 Task: Create in the project AgileEagle in Backlog an issue 'Develop a new tool for automated testing of cross-device compatibility and responsiveness', assign it to team member softage.3@softage.net and change the status to IN PROGRESS. Create in the project AgileEagle in Backlog an issue 'Upgrade the search engine', assign it to team member softage.4@softage.net and change the status to IN PROGRESS
Action: Mouse moved to (199, 66)
Screenshot: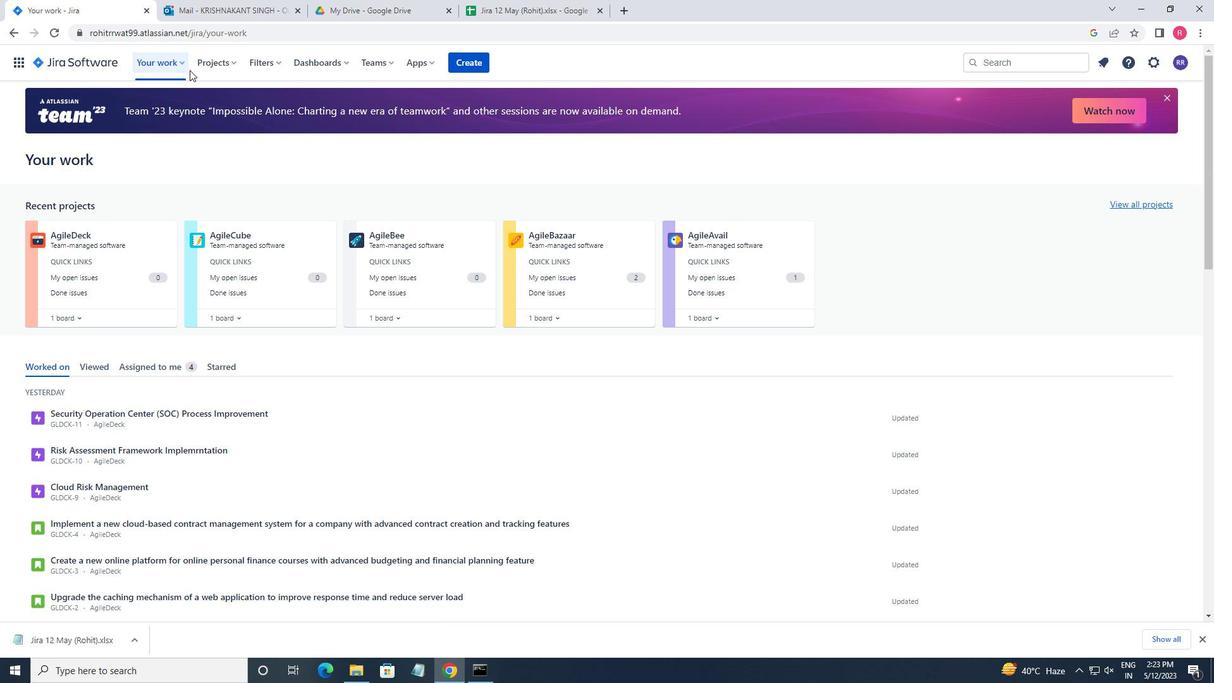 
Action: Mouse pressed left at (199, 66)
Screenshot: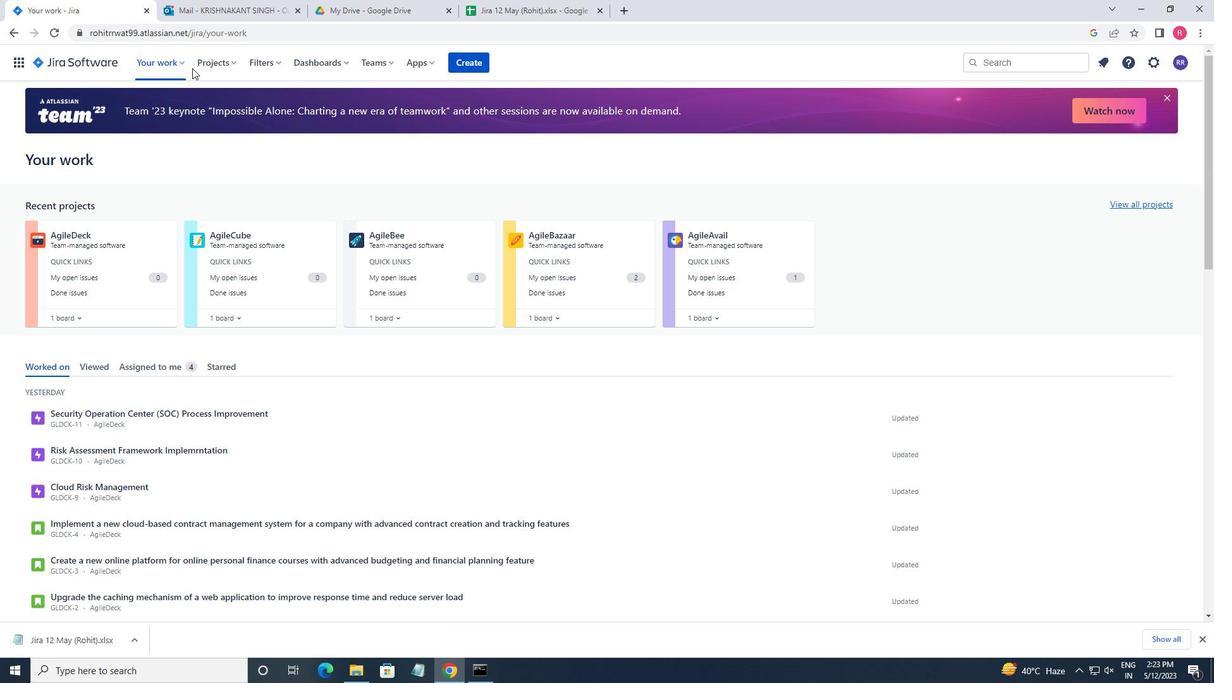 
Action: Mouse moved to (259, 113)
Screenshot: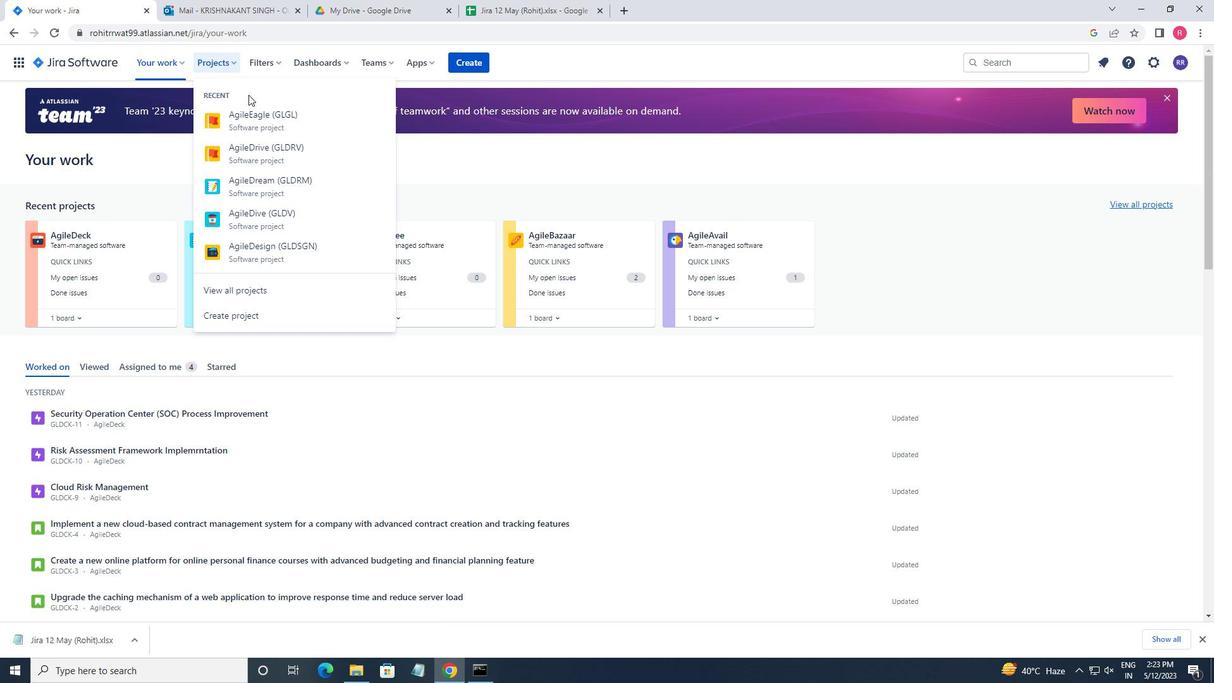 
Action: Mouse pressed left at (259, 113)
Screenshot: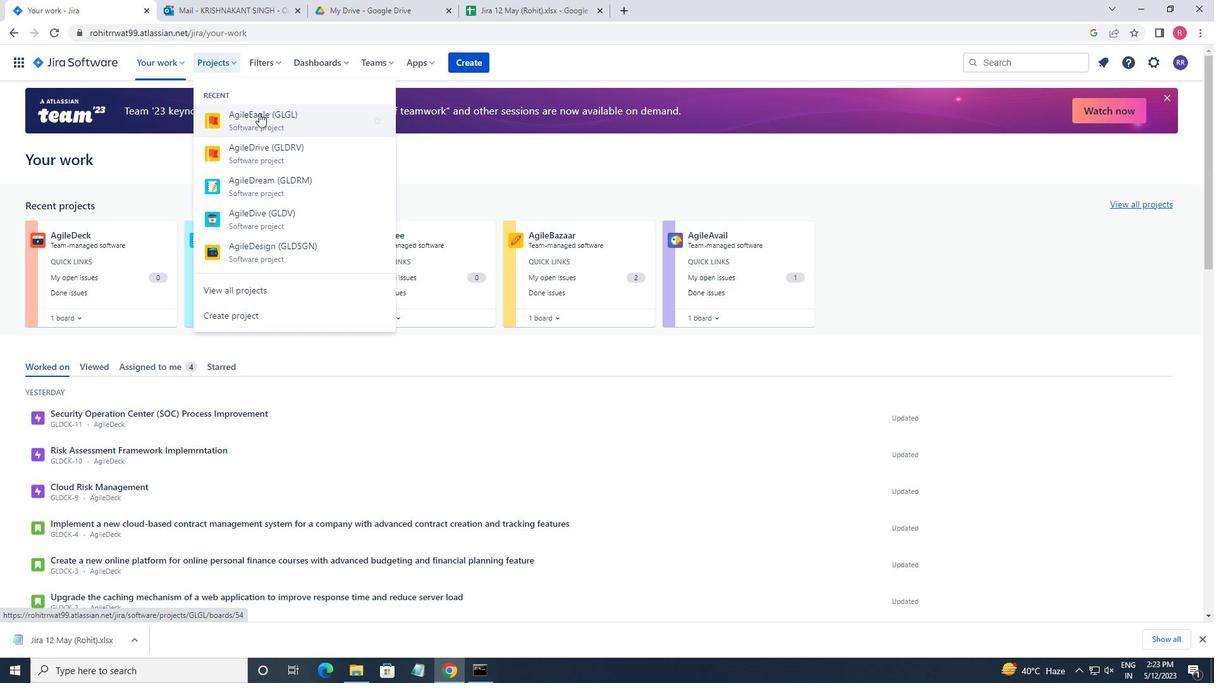 
Action: Mouse moved to (59, 191)
Screenshot: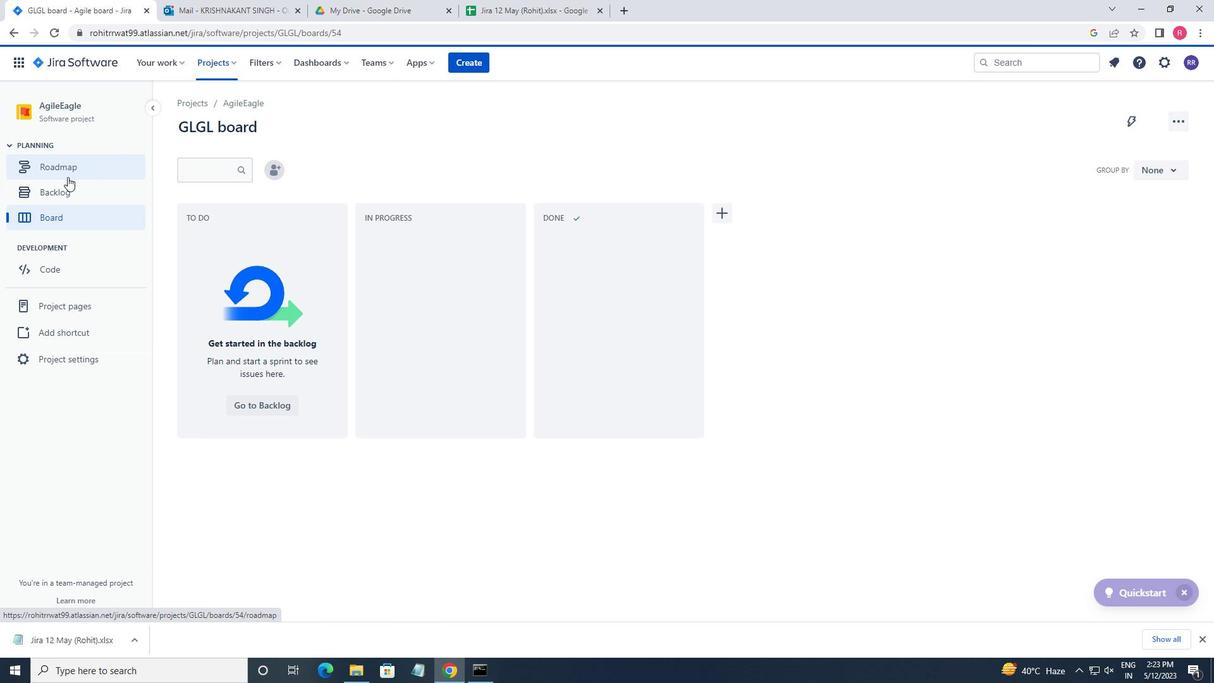 
Action: Mouse pressed left at (59, 191)
Screenshot: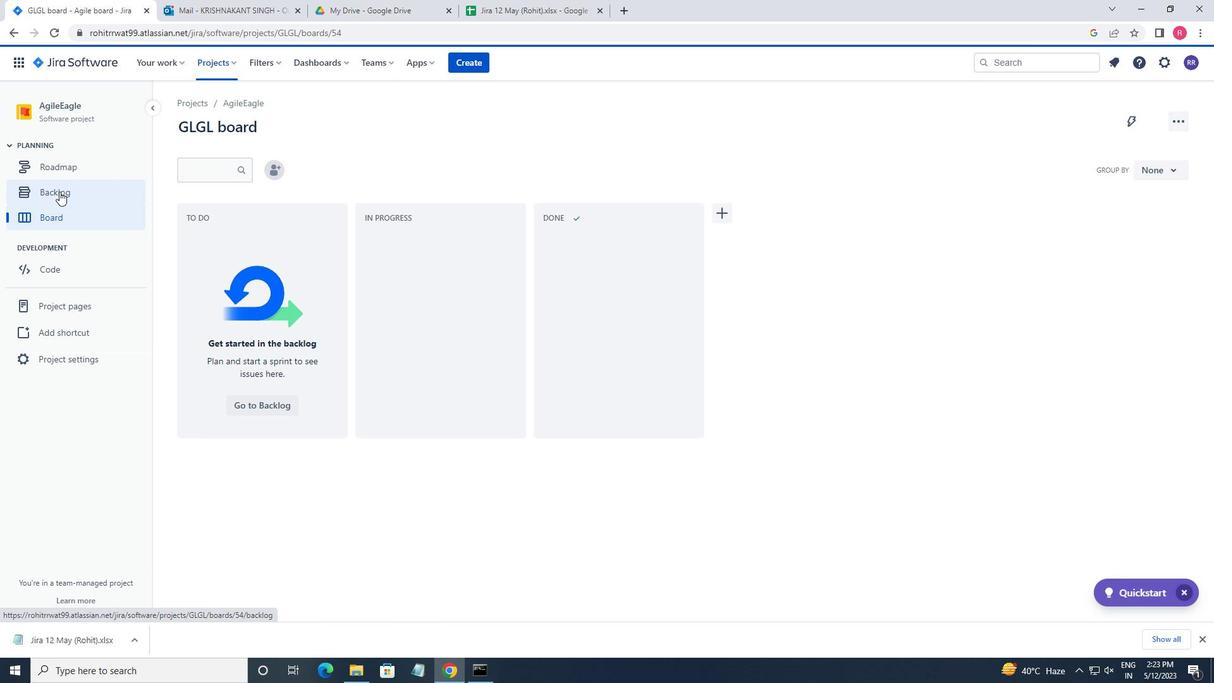 
Action: Mouse moved to (418, 456)
Screenshot: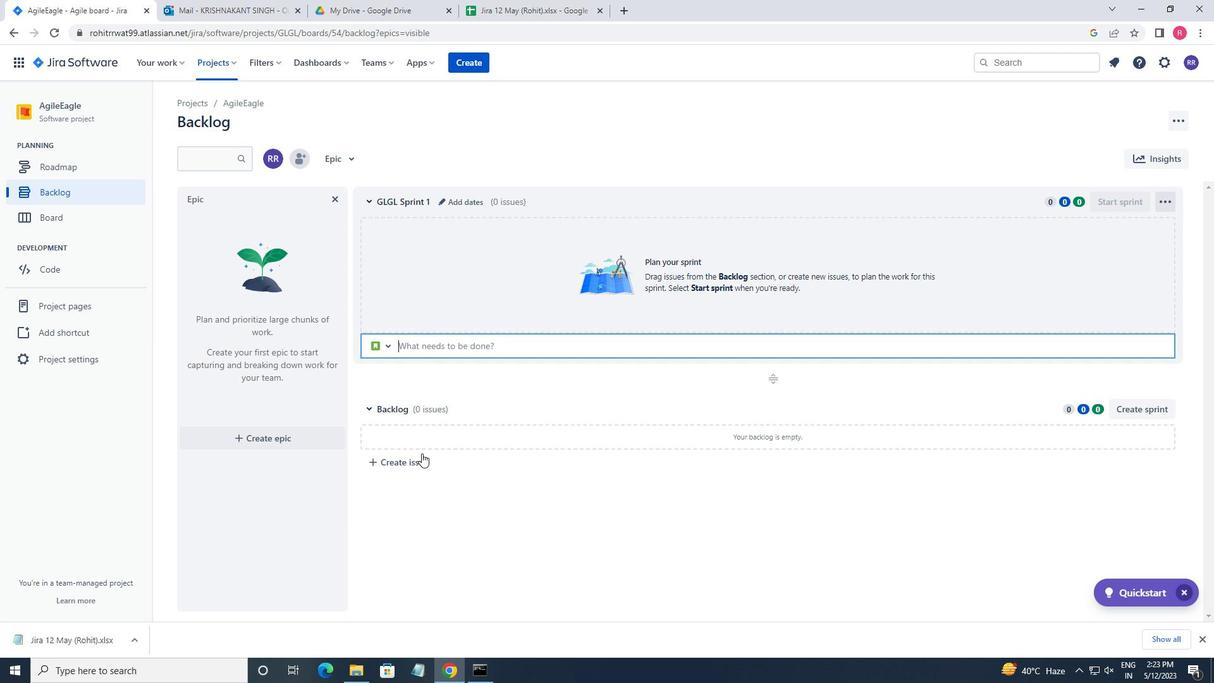 
Action: Mouse pressed left at (418, 456)
Screenshot: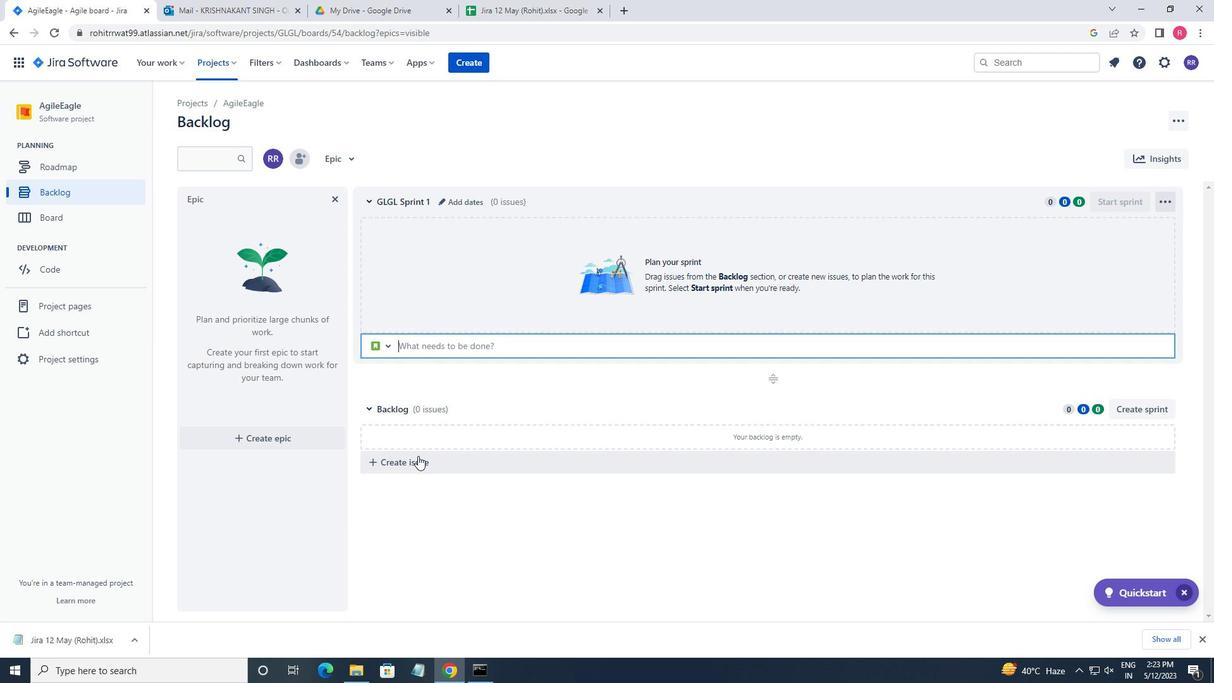 
Action: Key pressed <Key.shift>DEV
Screenshot: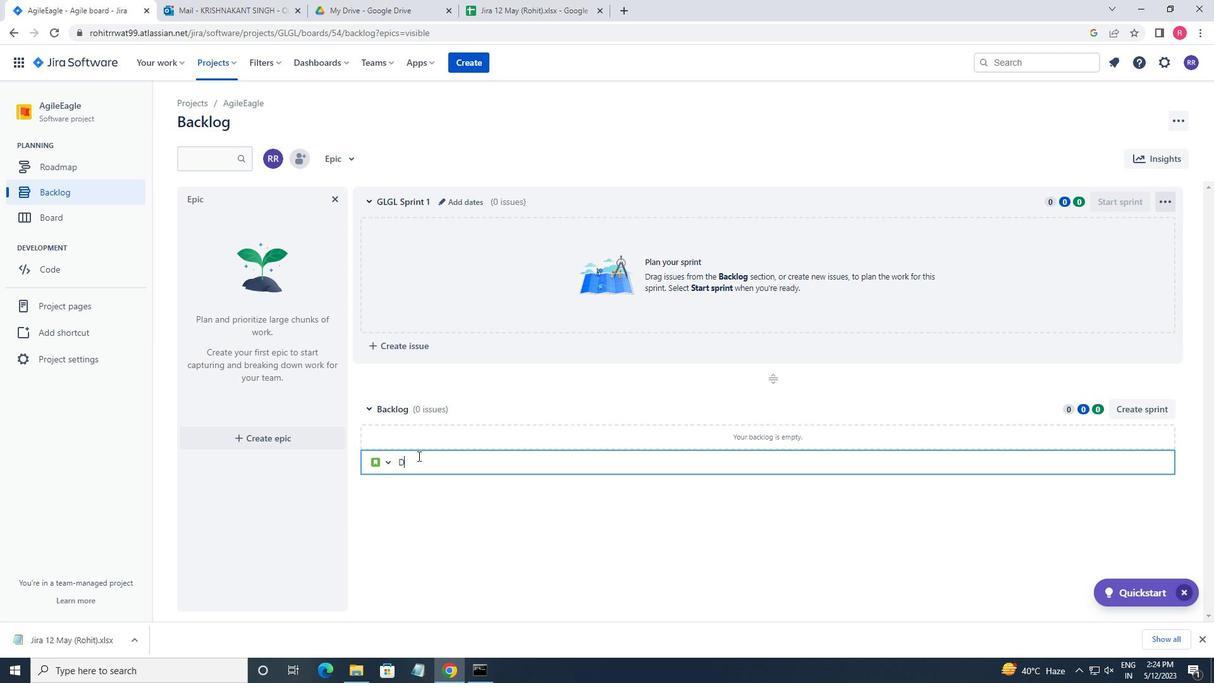 
Action: Mouse moved to (422, 441)
Screenshot: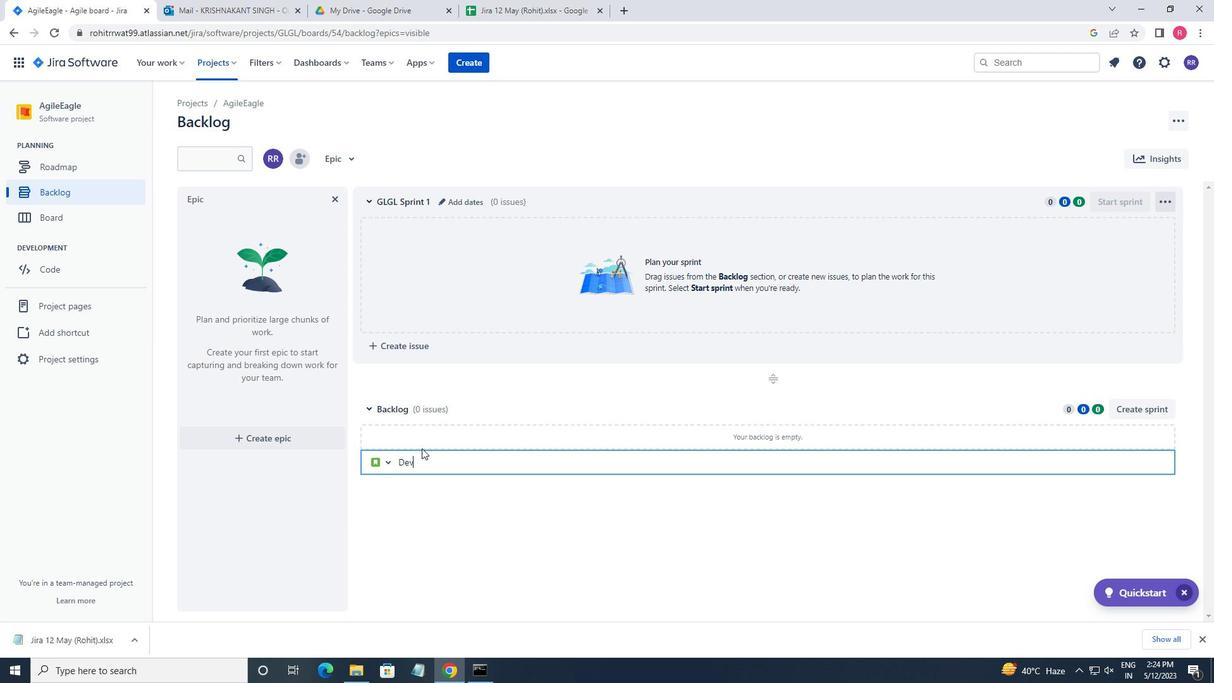 
Action: Key pressed RL<Key.backspace><Key.backspace>ELO
Screenshot: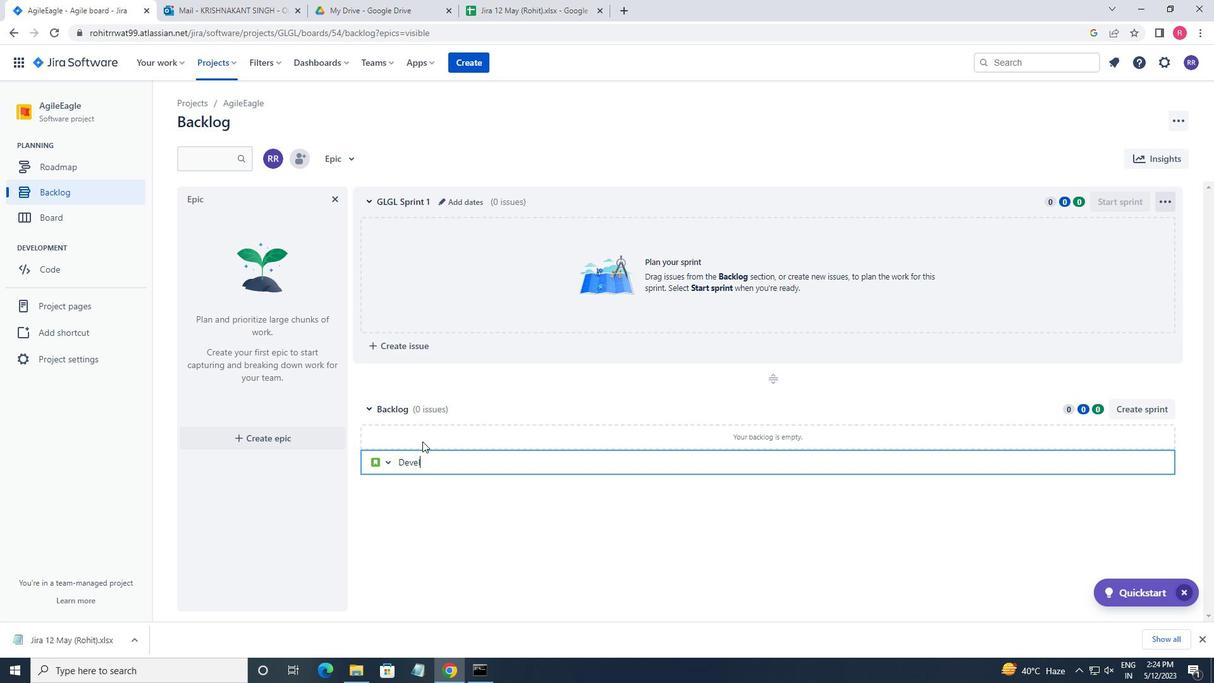 
Action: Mouse moved to (423, 441)
Screenshot: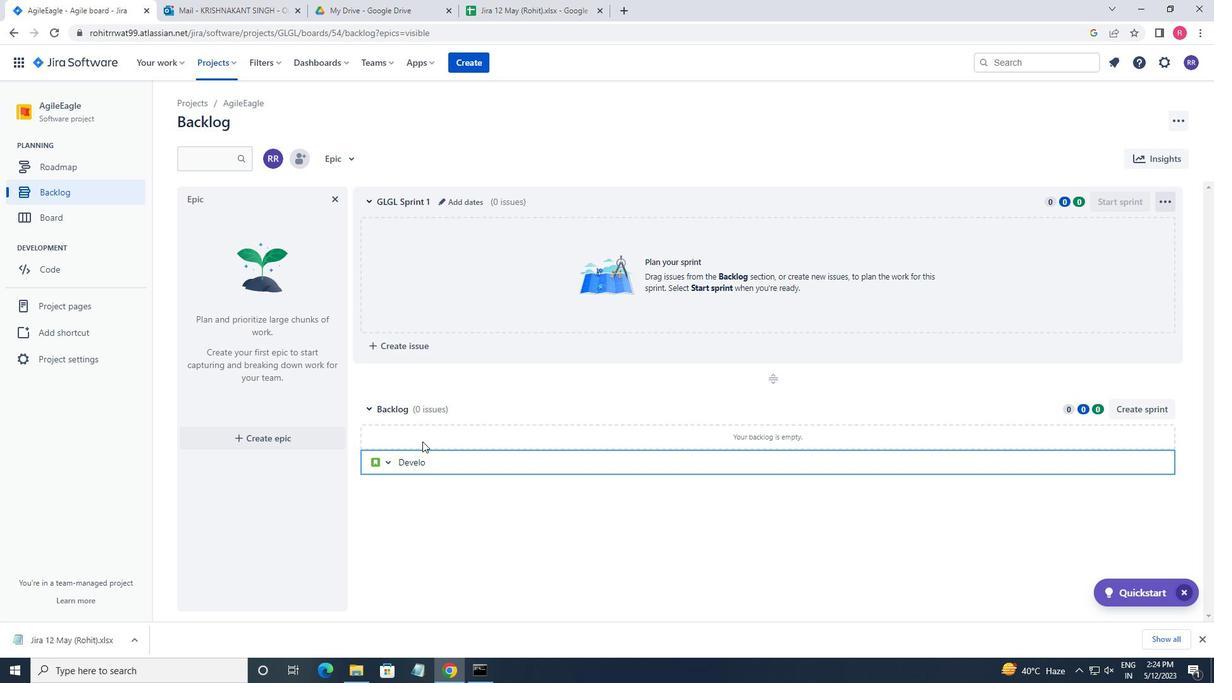 
Action: Key pressed P<Key.space>A<Key.space>NEW<Key.space>
Screenshot: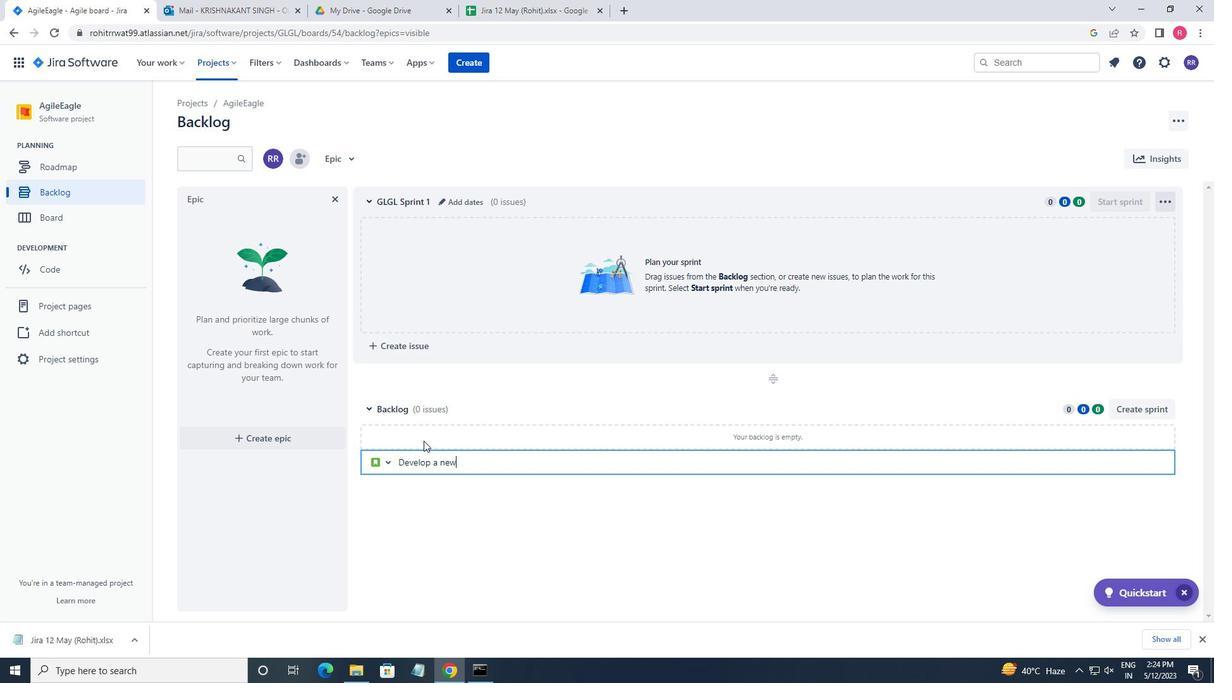 
Action: Mouse moved to (423, 440)
Screenshot: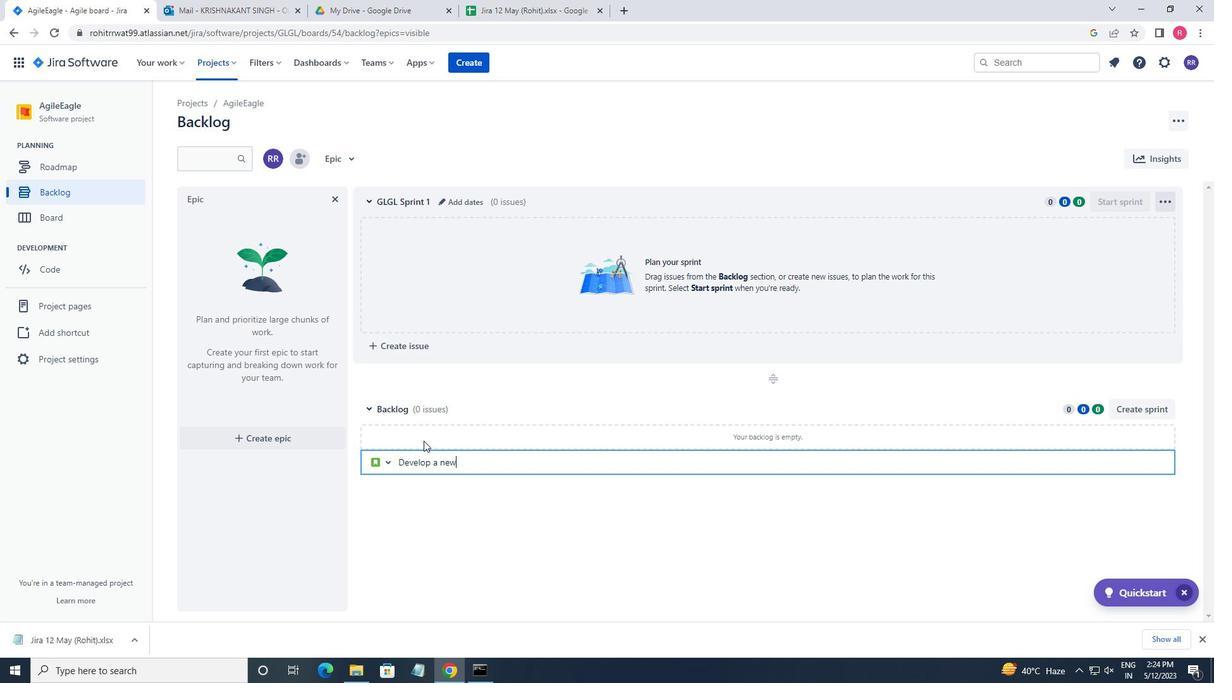 
Action: Key pressed TOOL
Screenshot: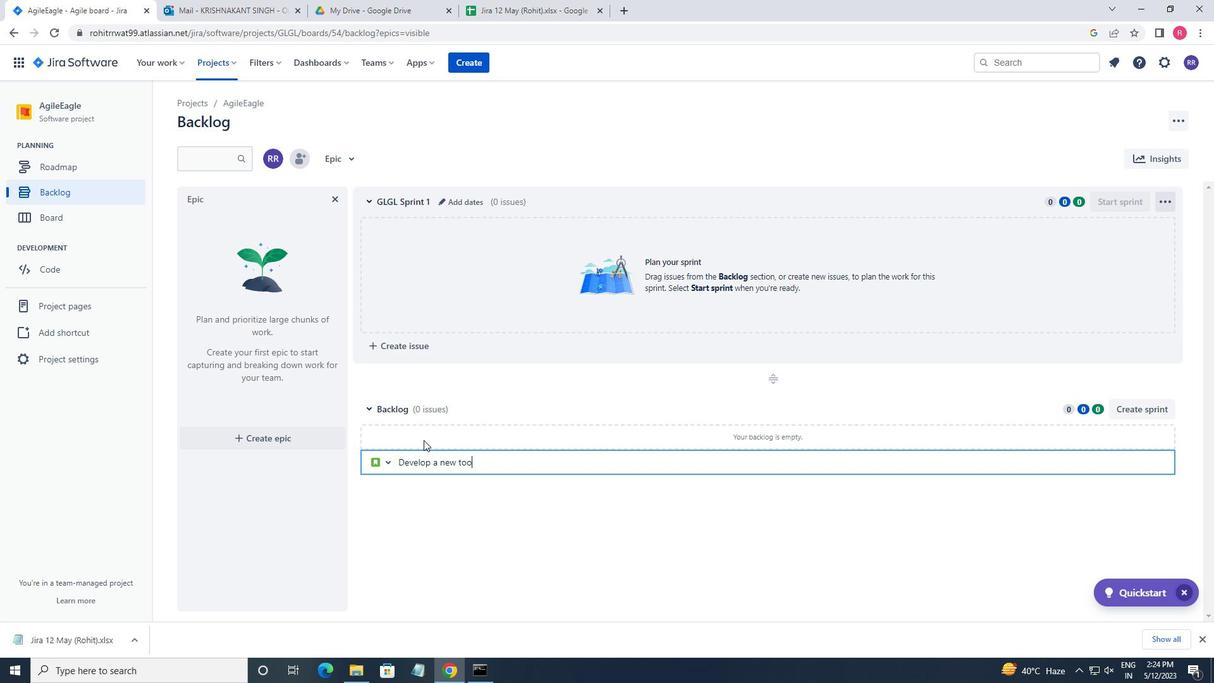 
Action: Mouse moved to (423, 437)
Screenshot: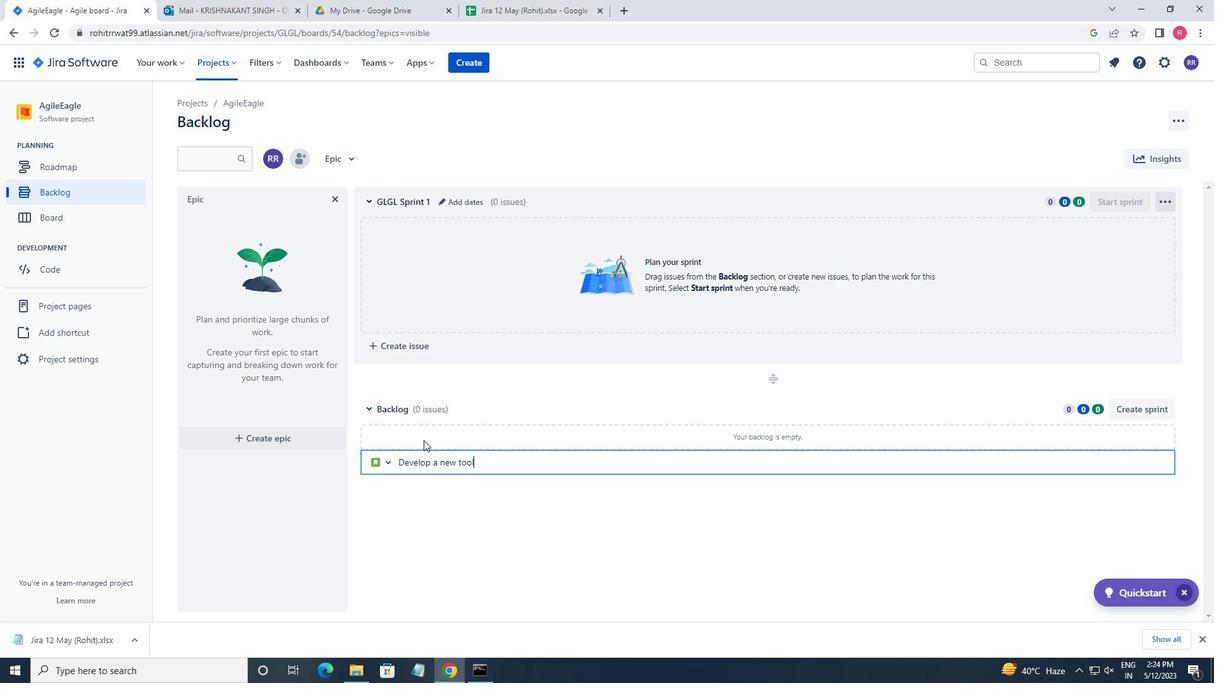 
Action: Key pressed <Key.space>FOR<Key.space>
Screenshot: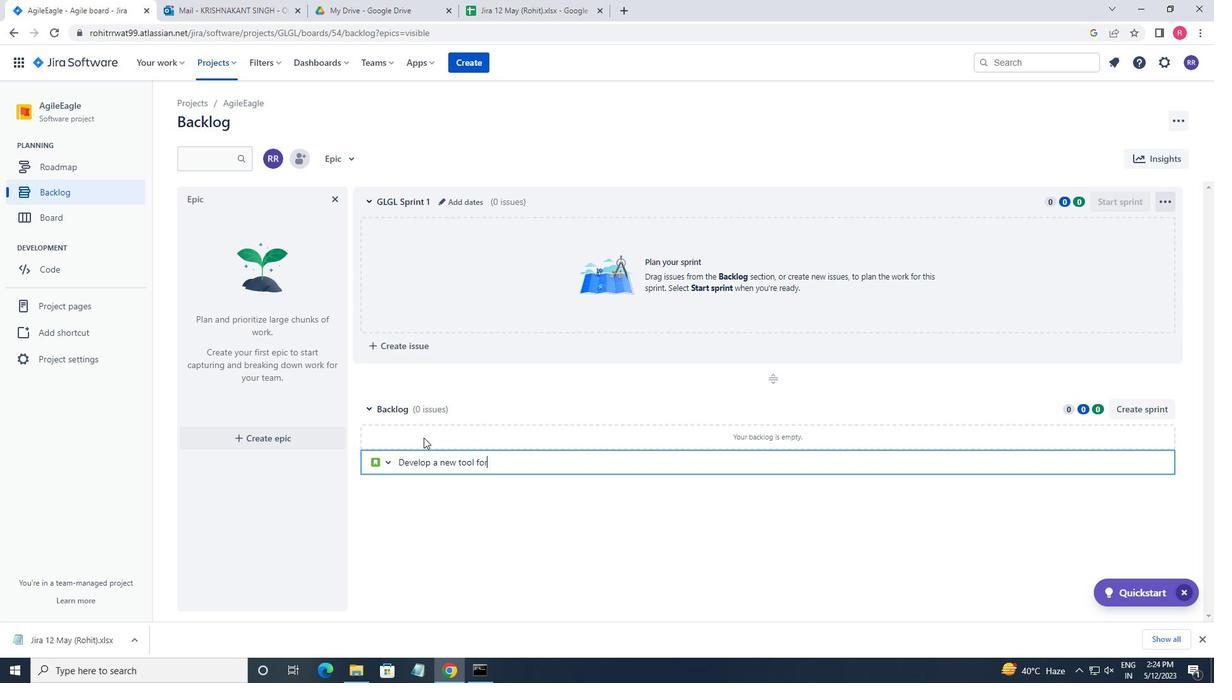 
Action: Mouse moved to (423, 437)
Screenshot: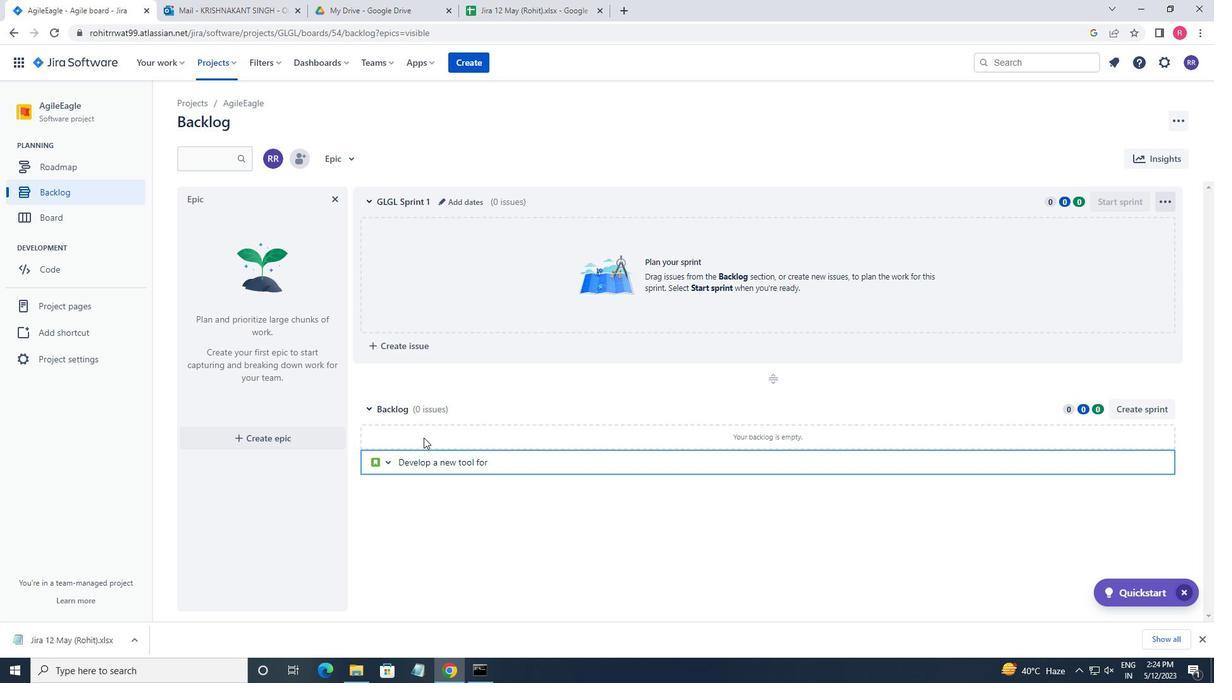 
Action: Key pressed AUTOMATED<Key.space><Key.space>TESTING<Key.space>OF<Key.space>CROSS<Key.space><Key.backspace>-DEVICE<Key.space>
Screenshot: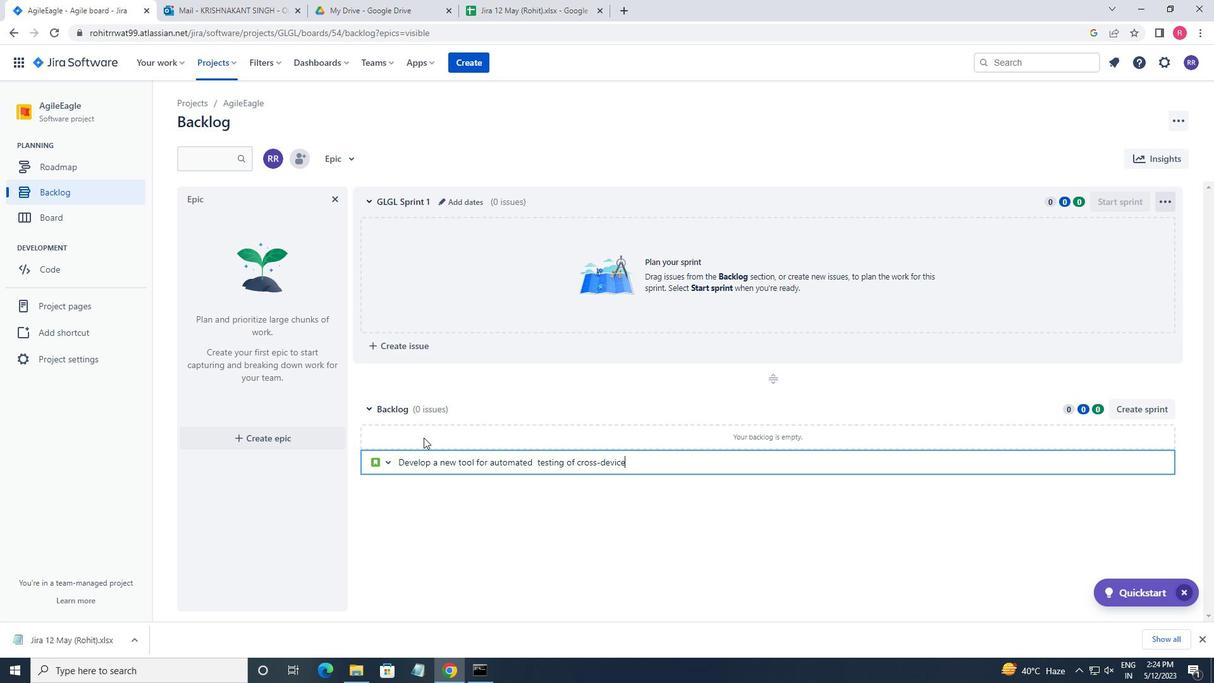 
Action: Mouse moved to (424, 435)
Screenshot: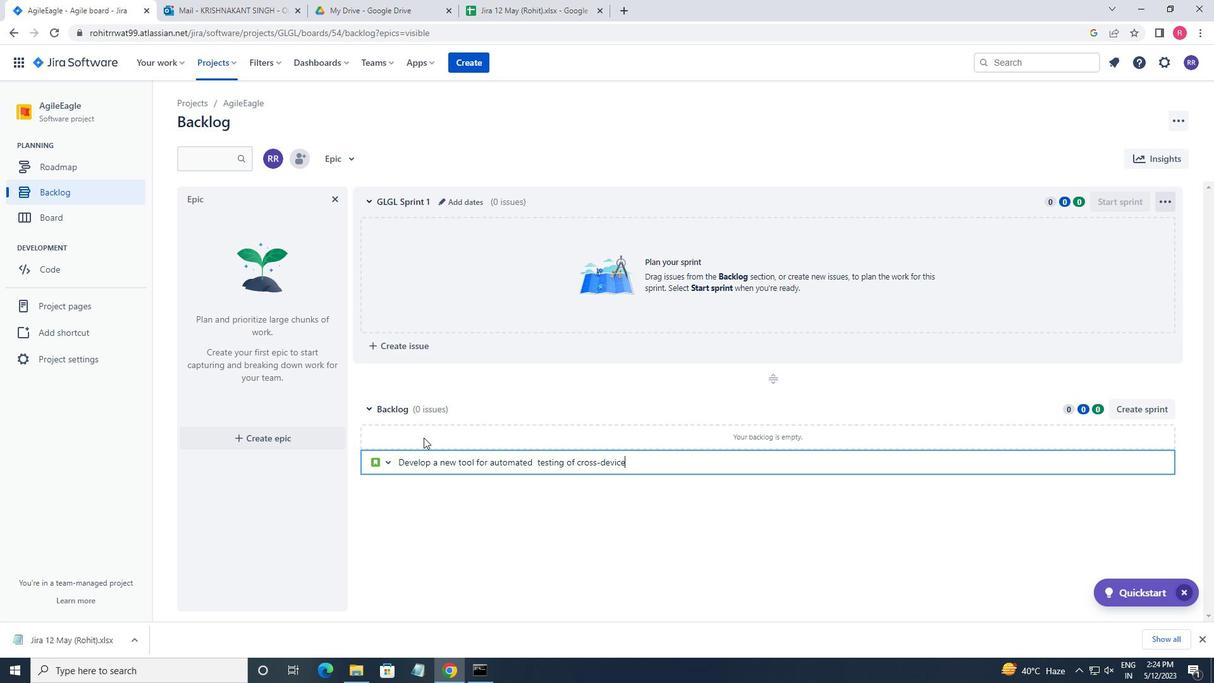 
Action: Key pressed COMPATIBILITY<Key.space>AND<Key.space>RESPONSIVENESS<Key.enter>
Screenshot: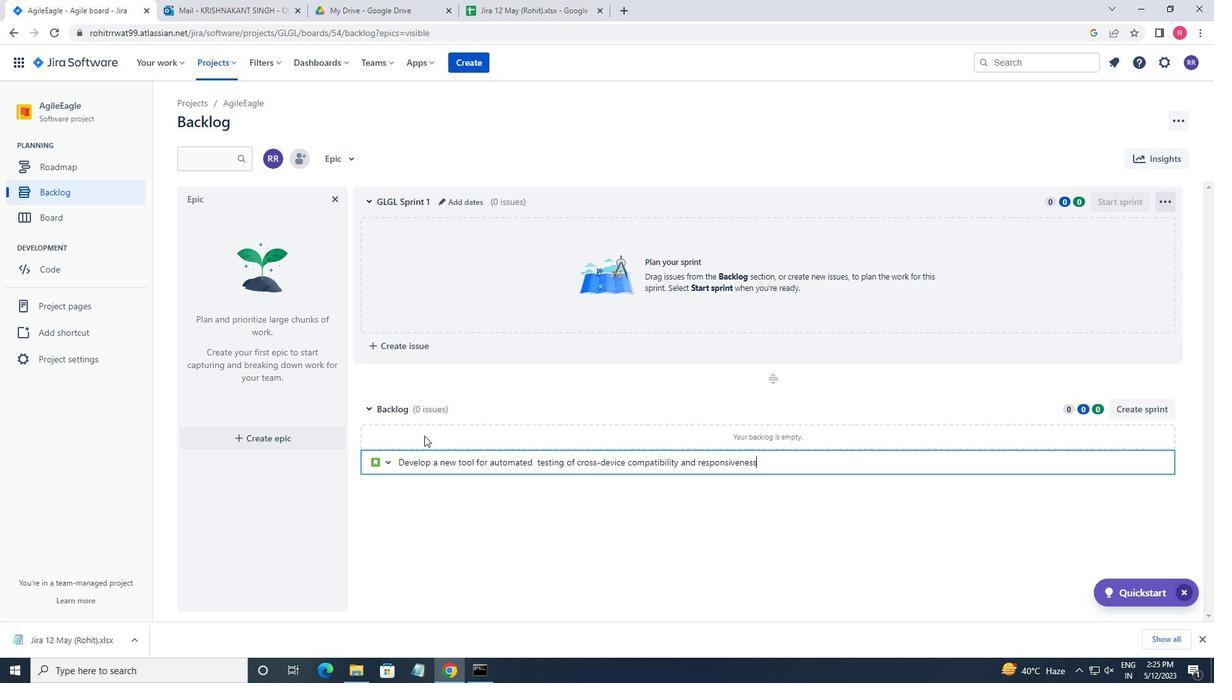 
Action: Mouse moved to (1133, 438)
Screenshot: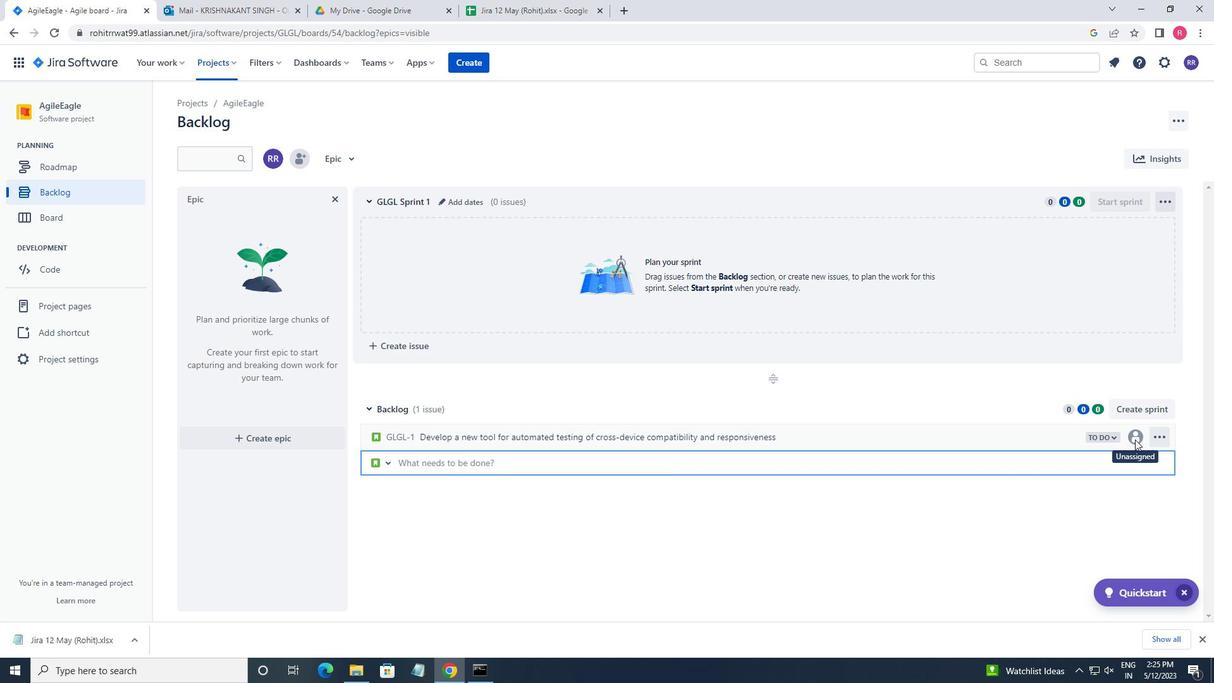 
Action: Mouse pressed left at (1133, 438)
Screenshot: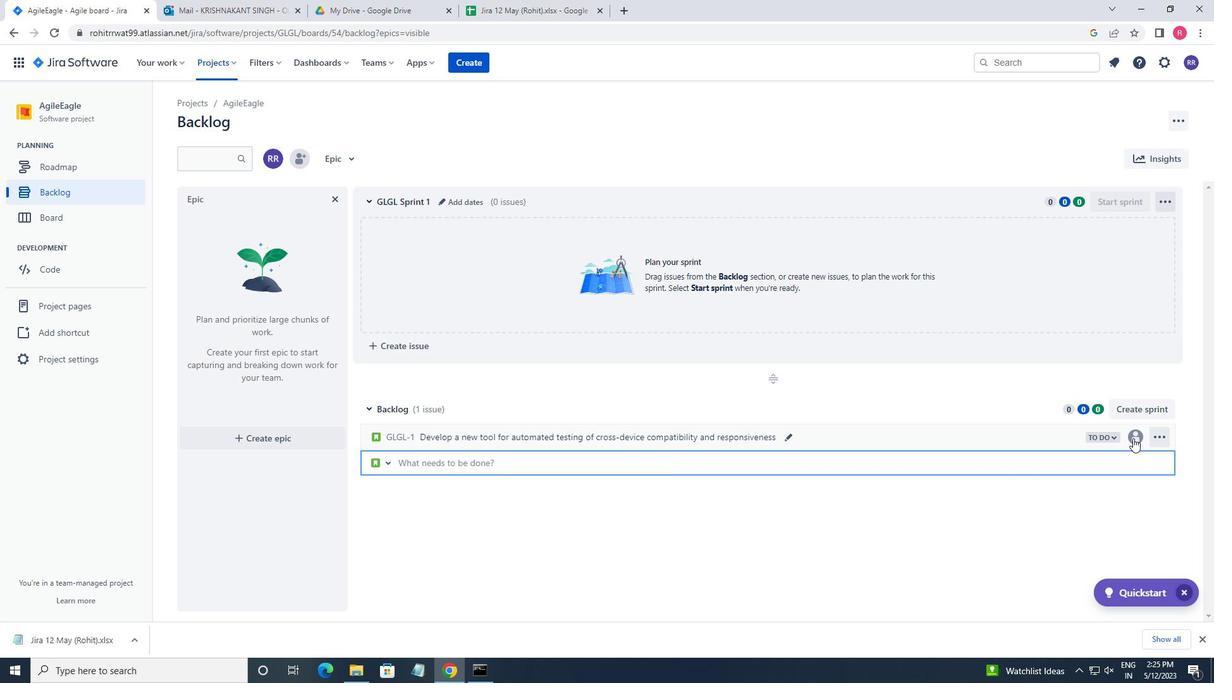 
Action: Key pressed SOFTAGE.3
Screenshot: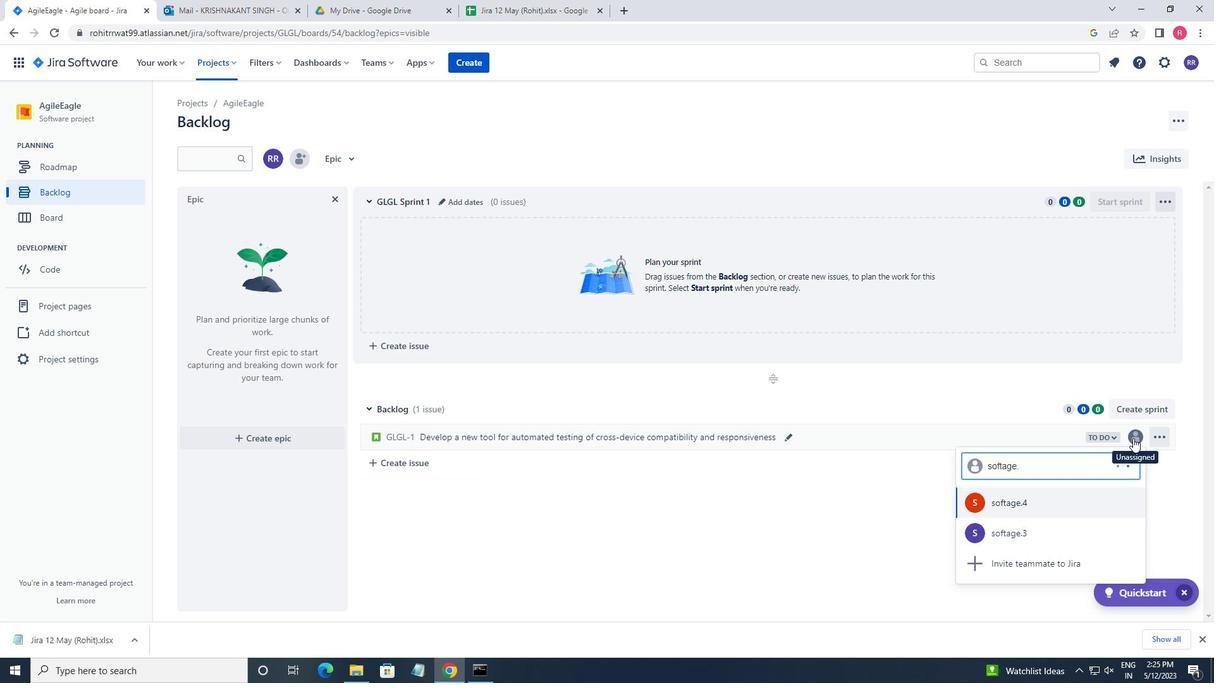 
Action: Mouse moved to (1028, 506)
Screenshot: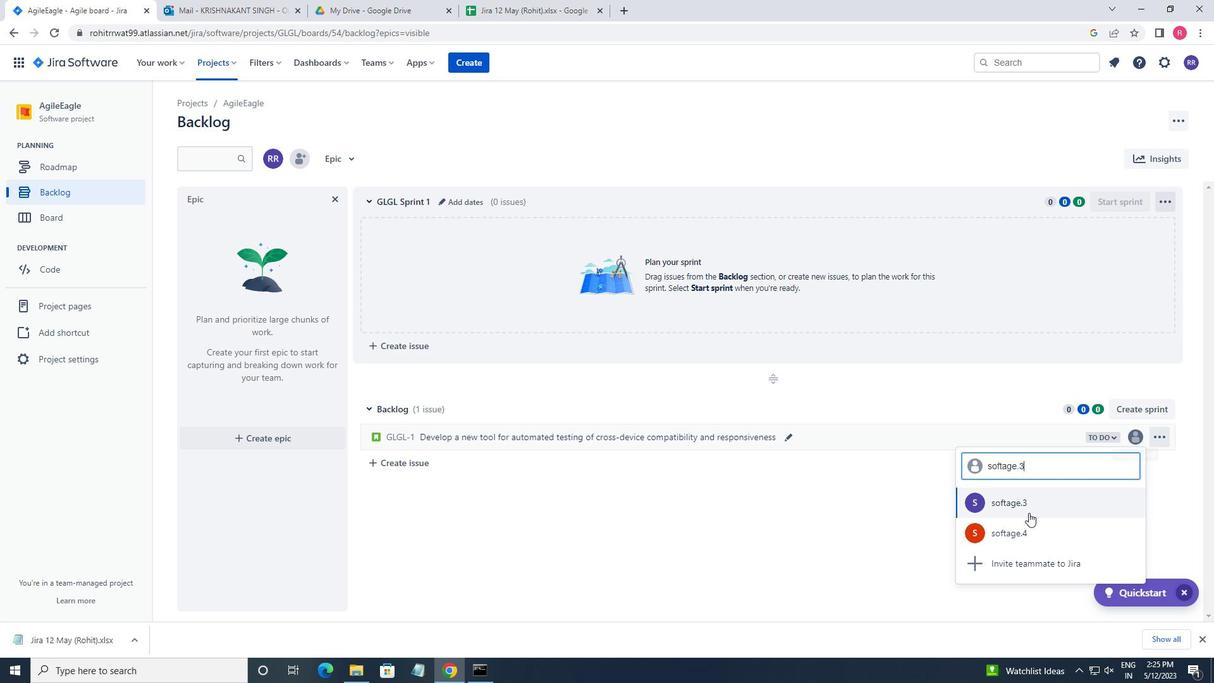 
Action: Mouse pressed left at (1028, 506)
Screenshot: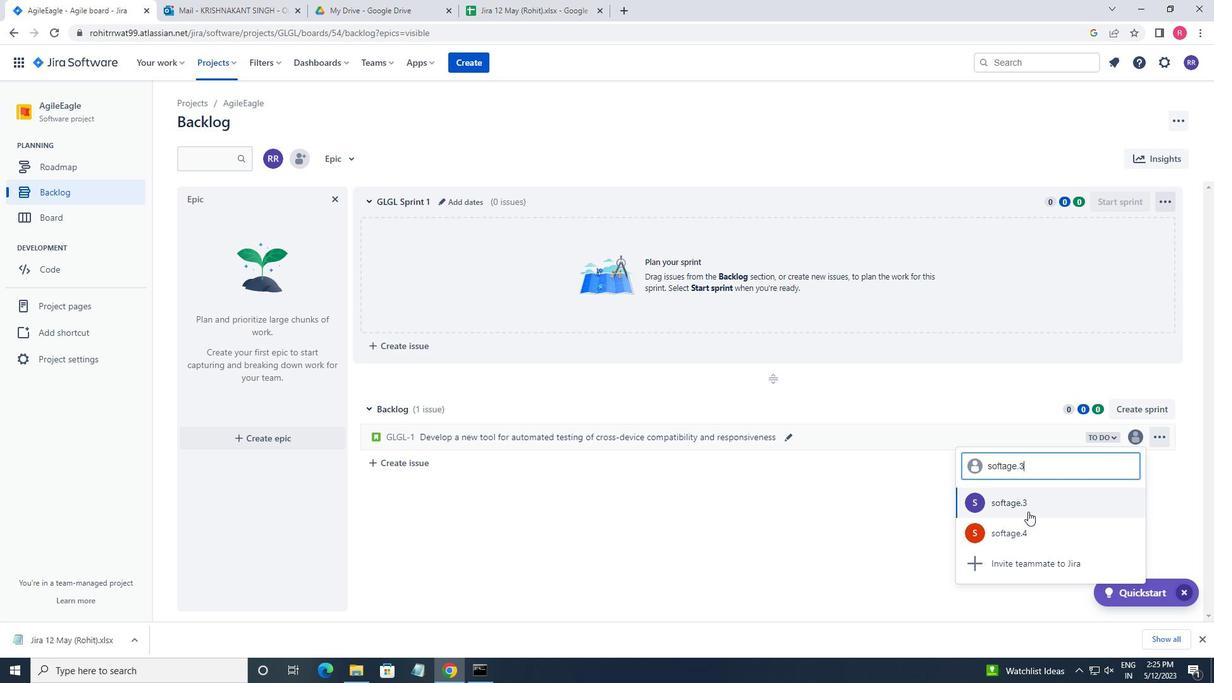 
Action: Mouse moved to (1094, 434)
Screenshot: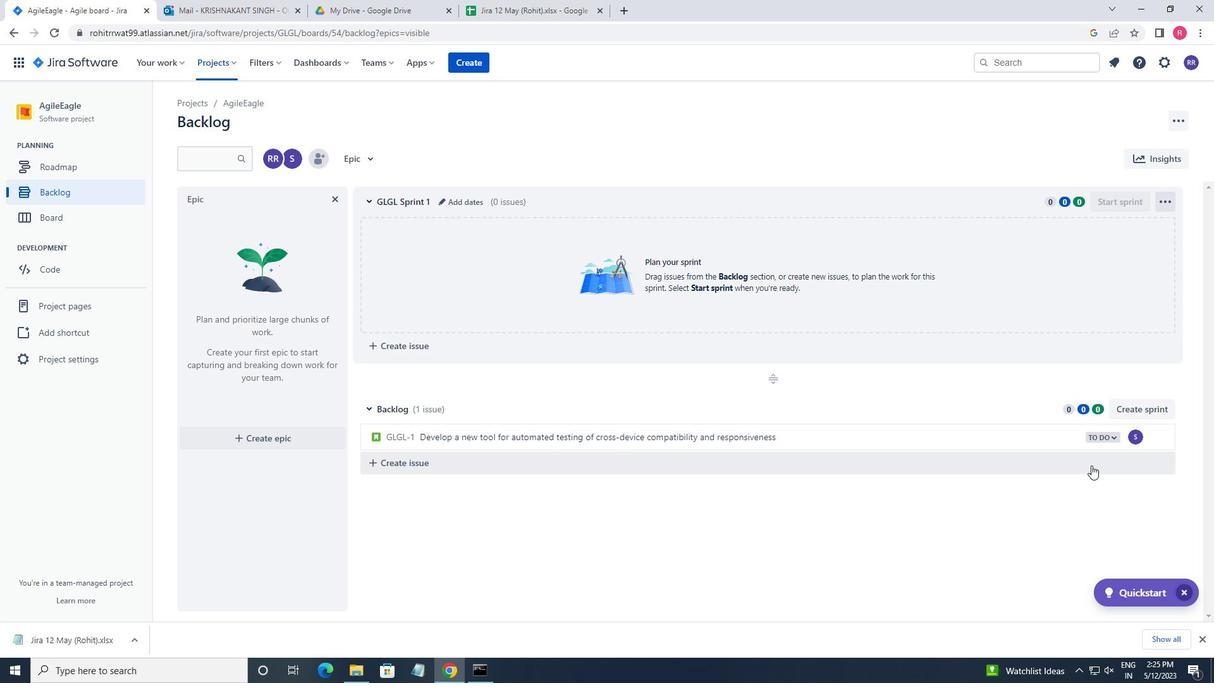 
Action: Mouse pressed left at (1094, 434)
Screenshot: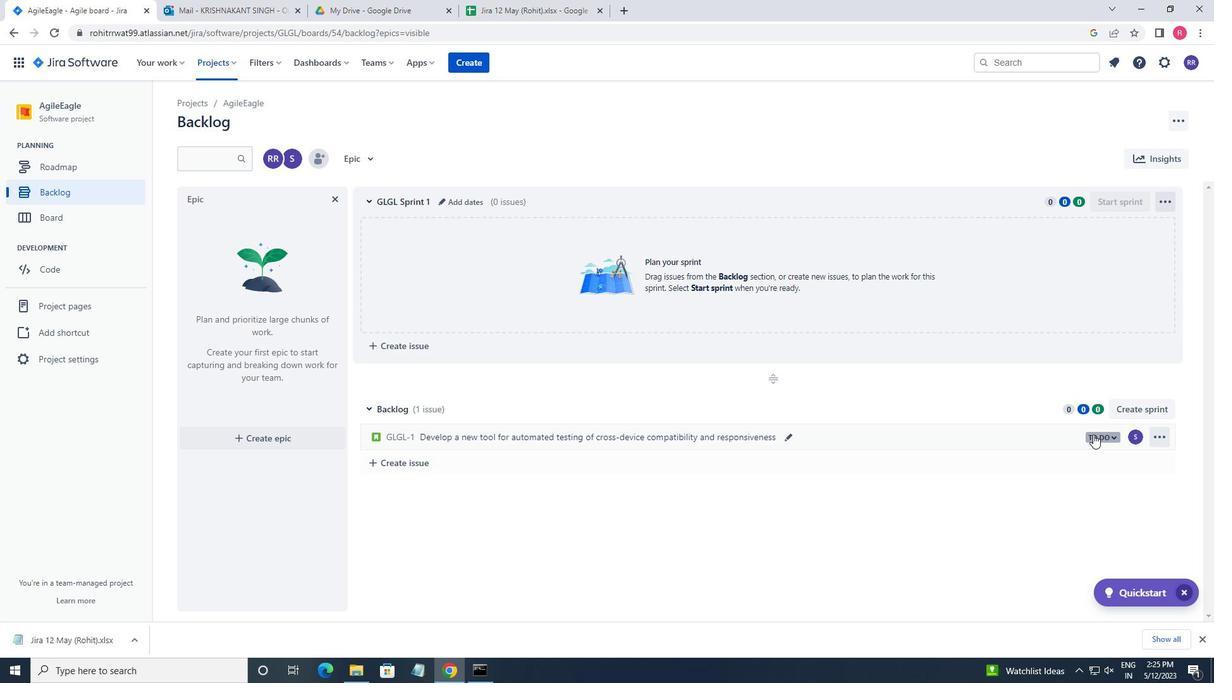
Action: Mouse moved to (1039, 459)
Screenshot: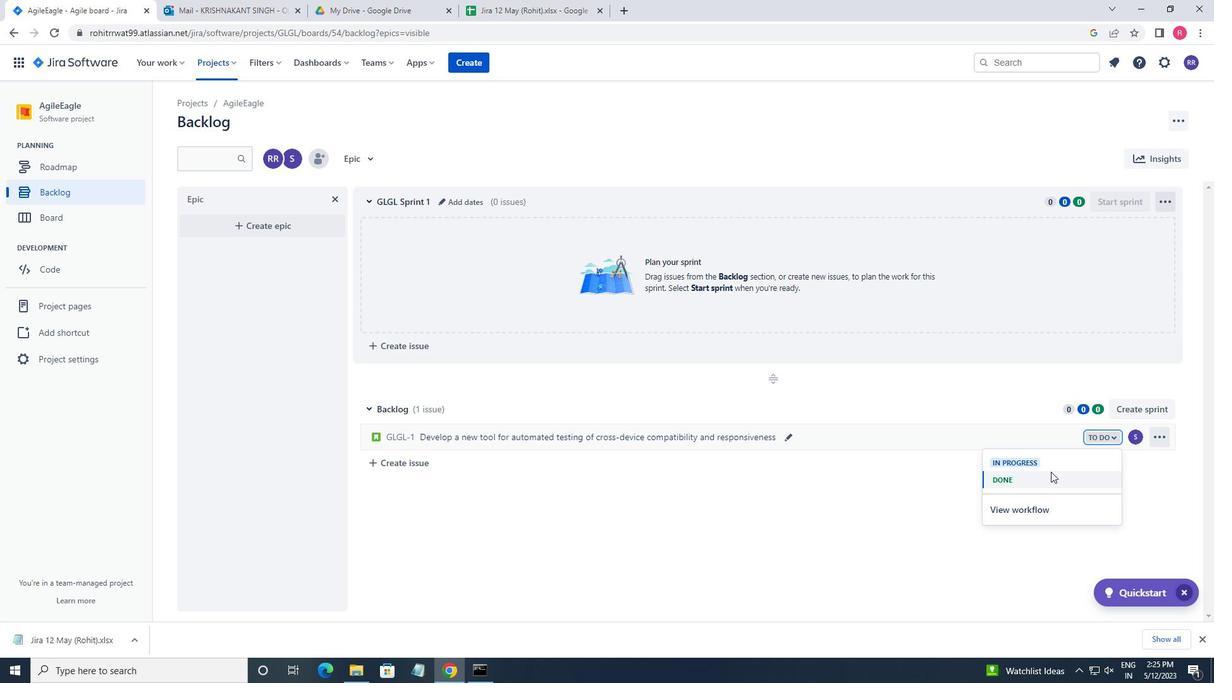 
Action: Mouse pressed left at (1039, 459)
Screenshot: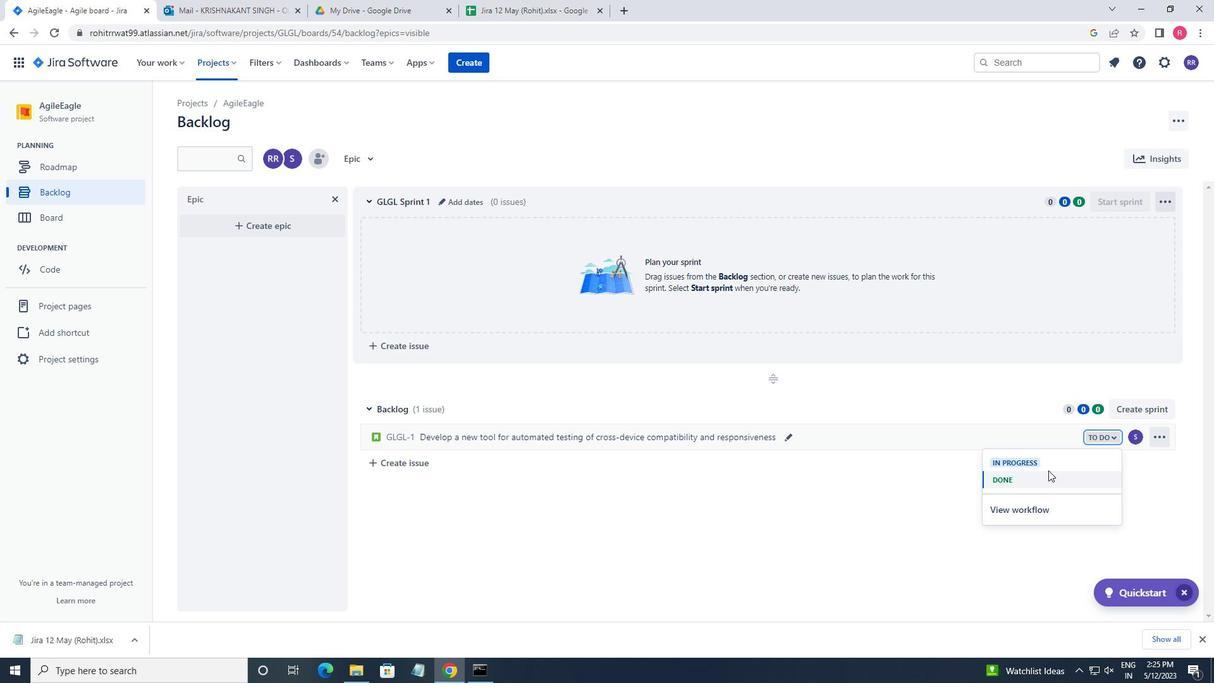 
Action: Mouse moved to (577, 463)
Screenshot: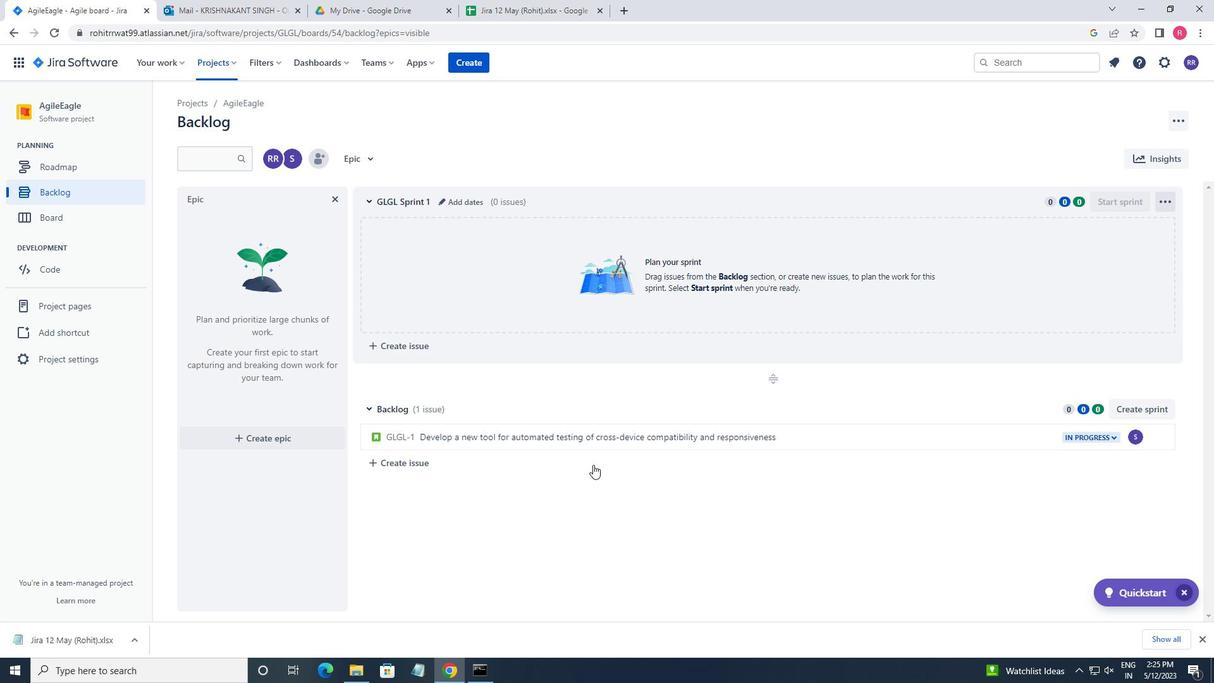 
Action: Mouse pressed left at (577, 463)
Screenshot: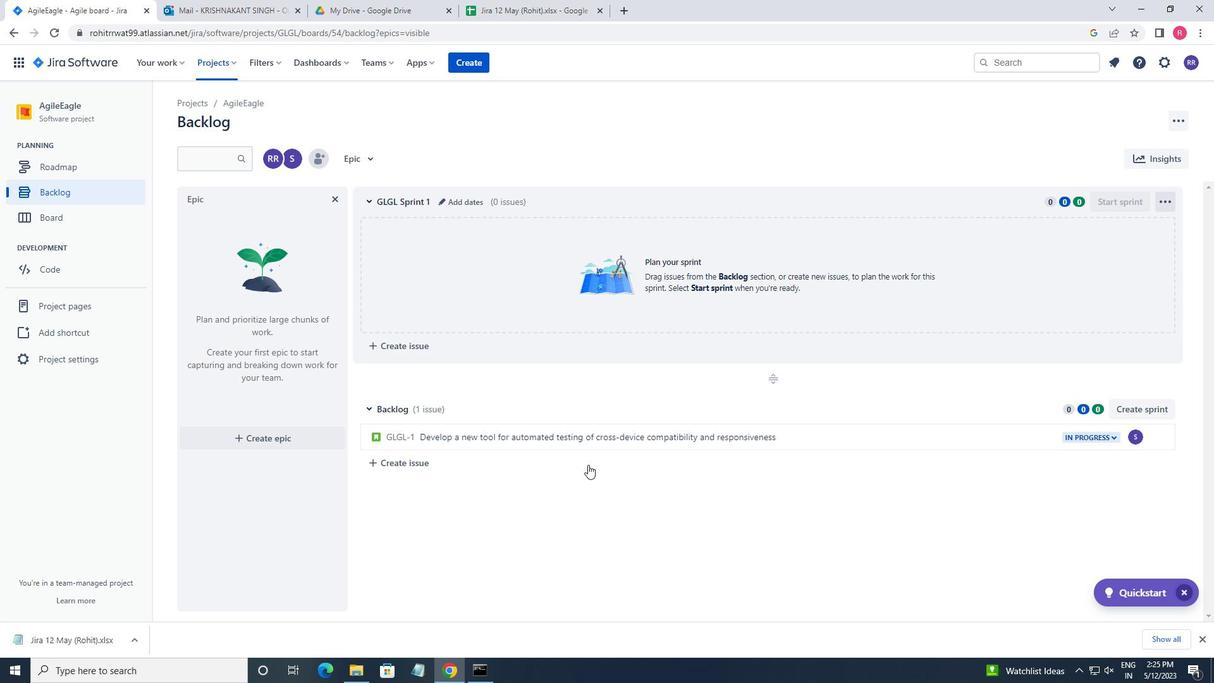 
Action: Mouse moved to (554, 461)
Screenshot: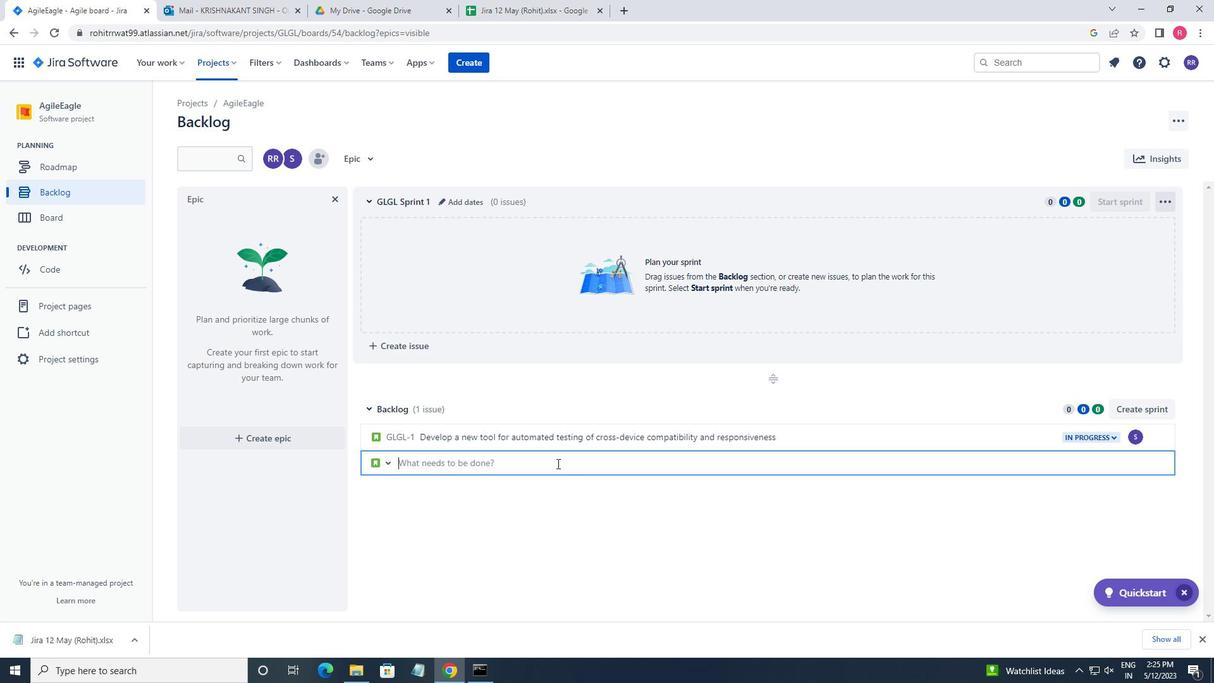 
Action: Key pressed <Key.shift_r>UPGRADE<Key.space>THE<Key.space>
Screenshot: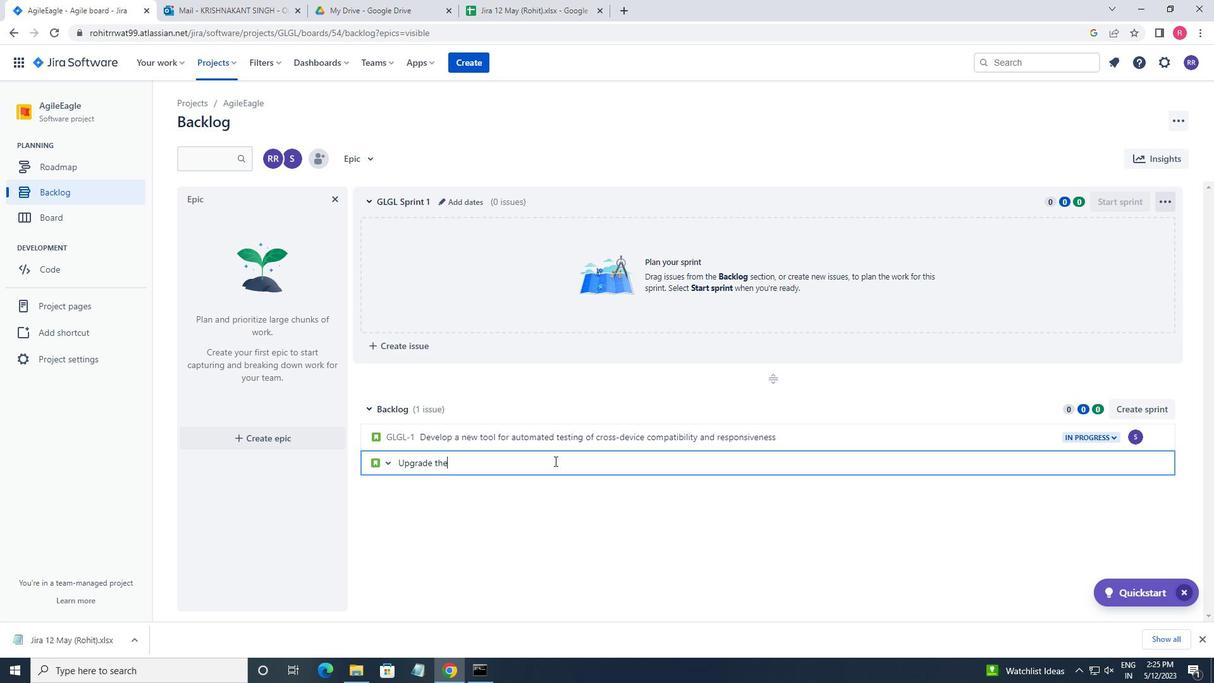 
Action: Mouse moved to (553, 460)
Screenshot: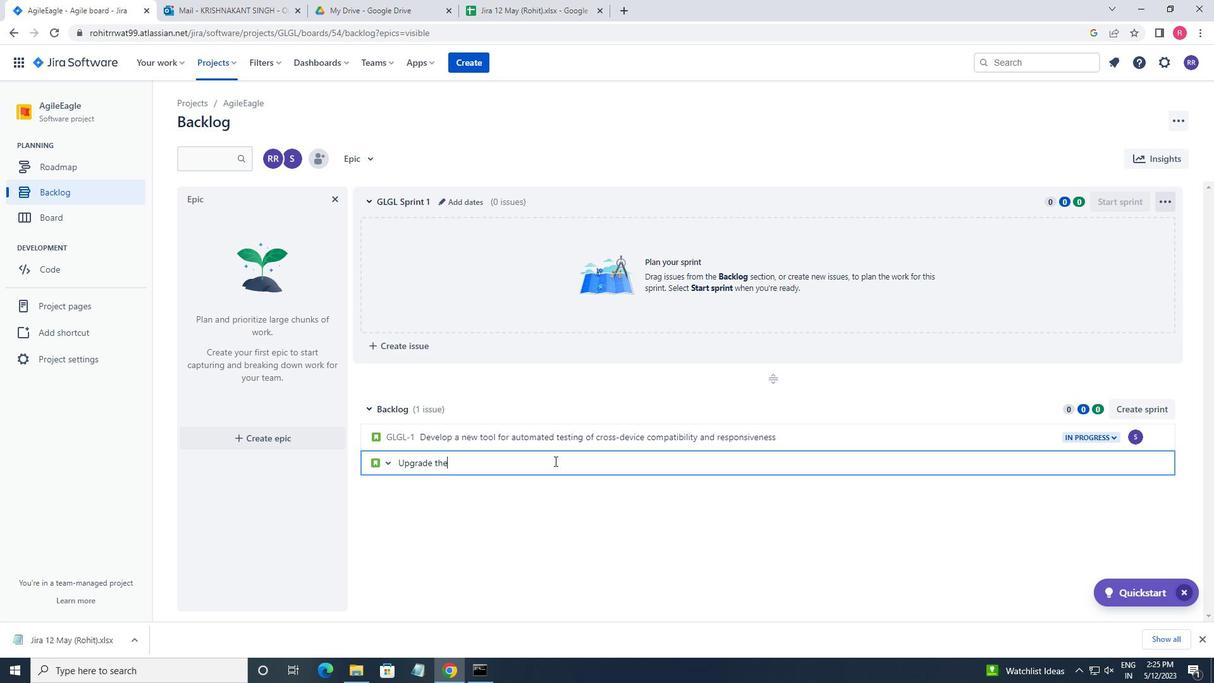 
Action: Key pressed SEARCH<Key.space>
Screenshot: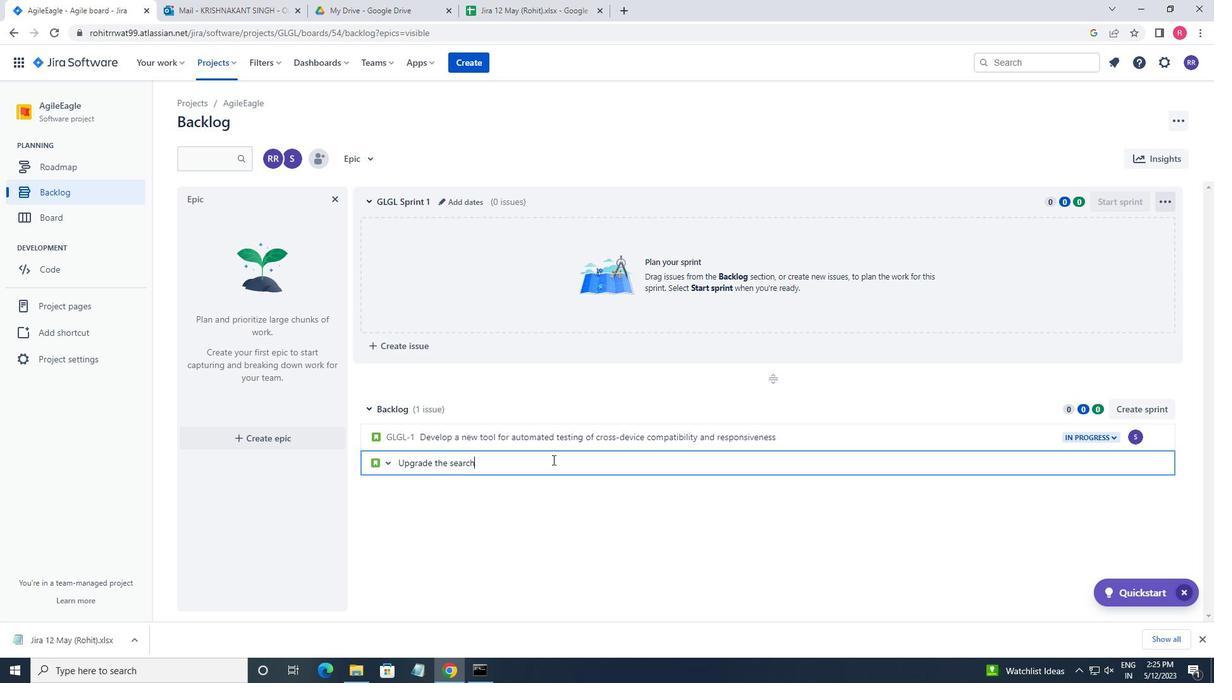 
Action: Mouse moved to (551, 458)
Screenshot: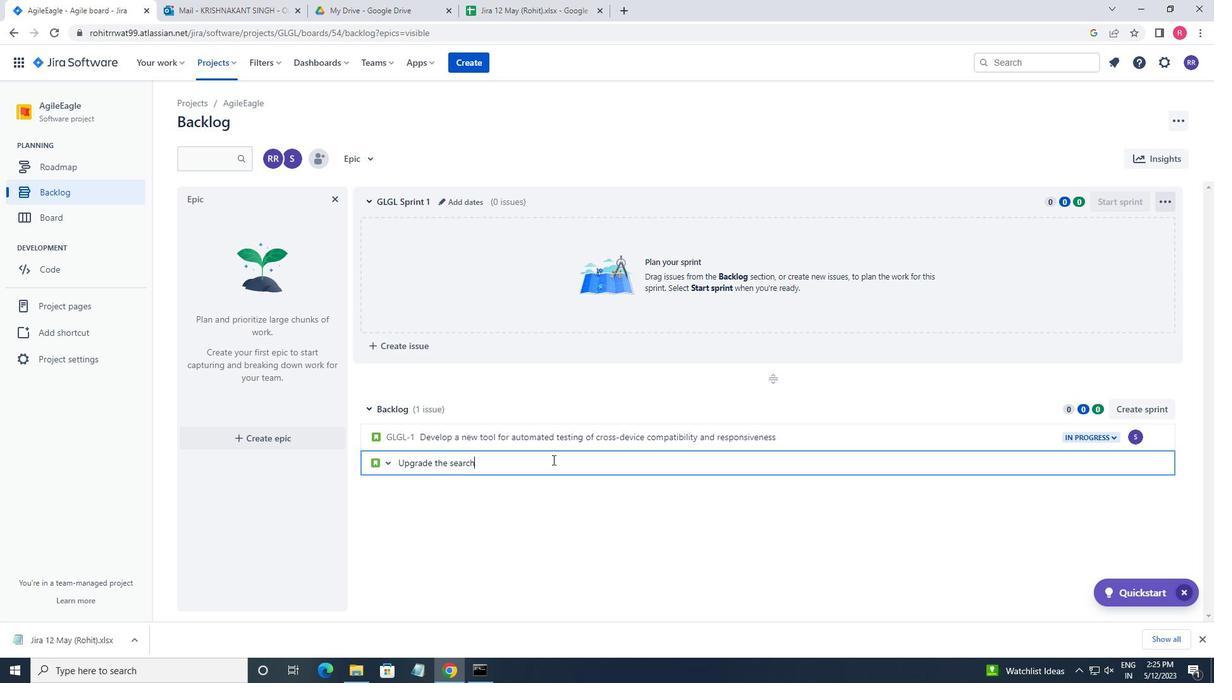 
Action: Key pressed ENGINE<Key.enter>
Screenshot: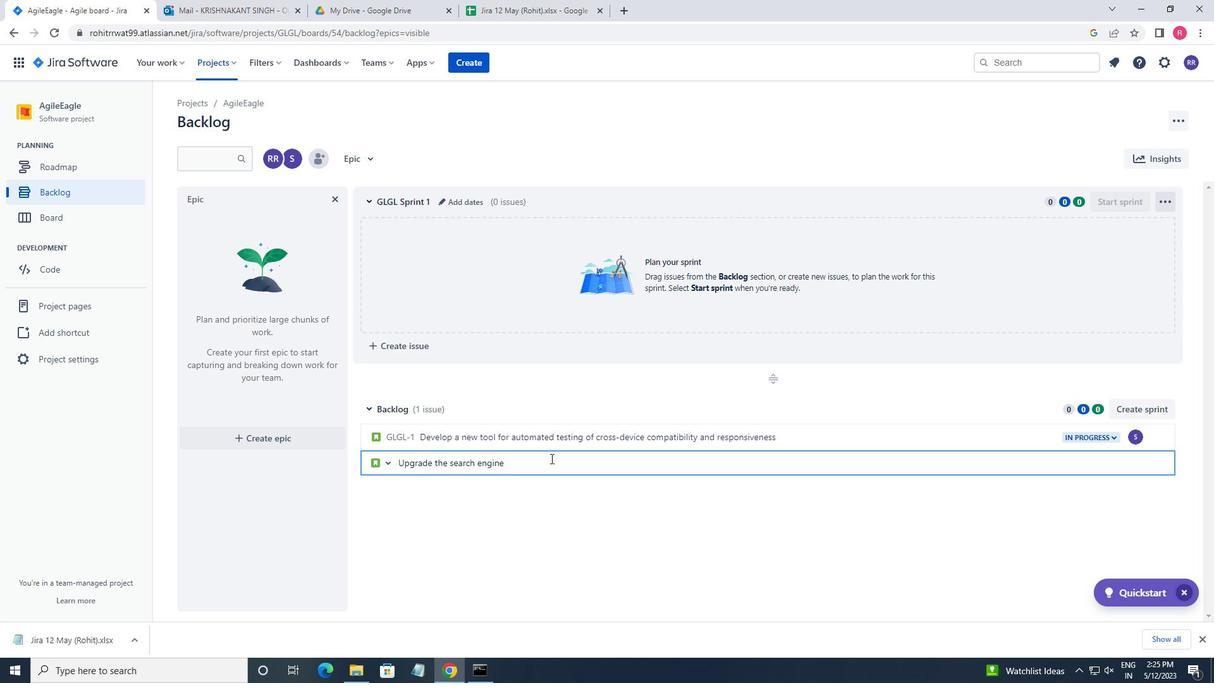 
Action: Mouse moved to (1133, 462)
Screenshot: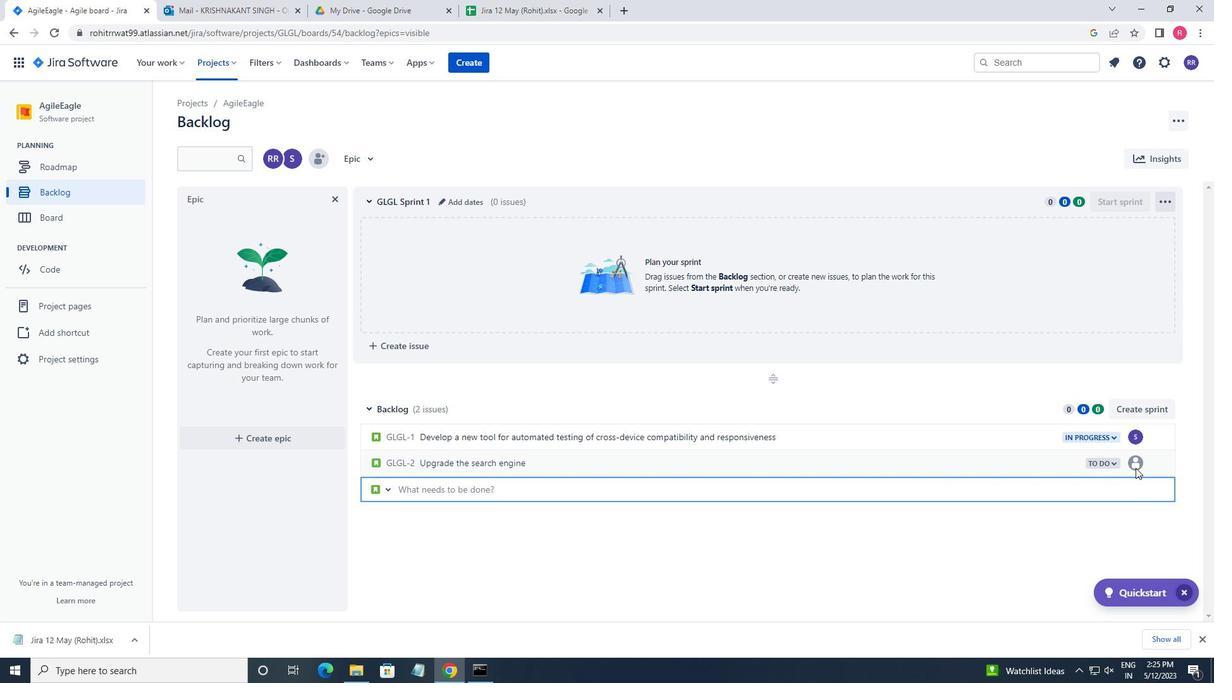 
Action: Mouse pressed left at (1133, 462)
Screenshot: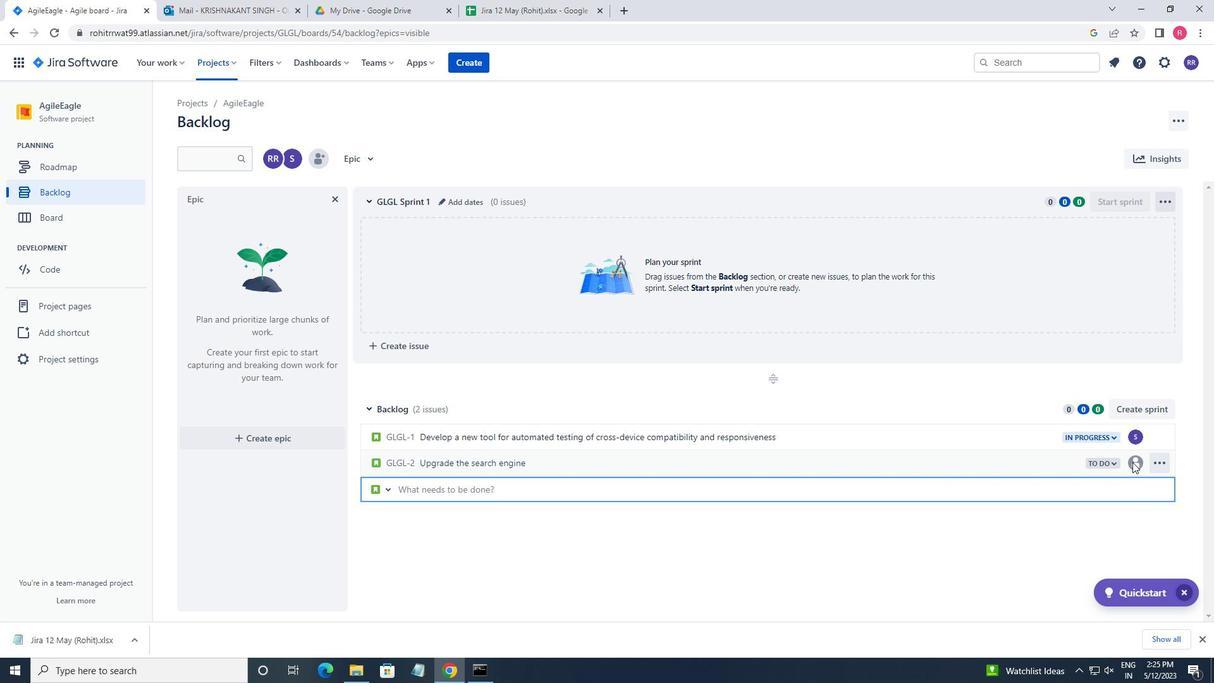 
Action: Mouse pressed left at (1133, 462)
Screenshot: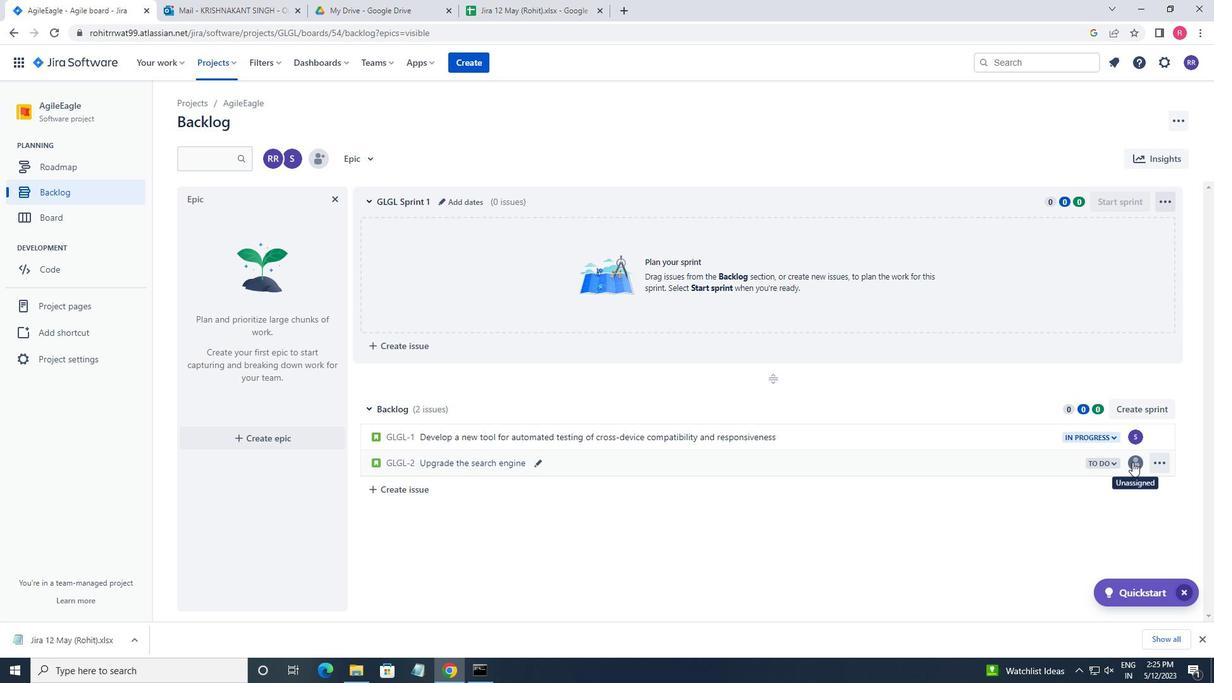 
Action: Key pressed SOFTAGE.4
Screenshot: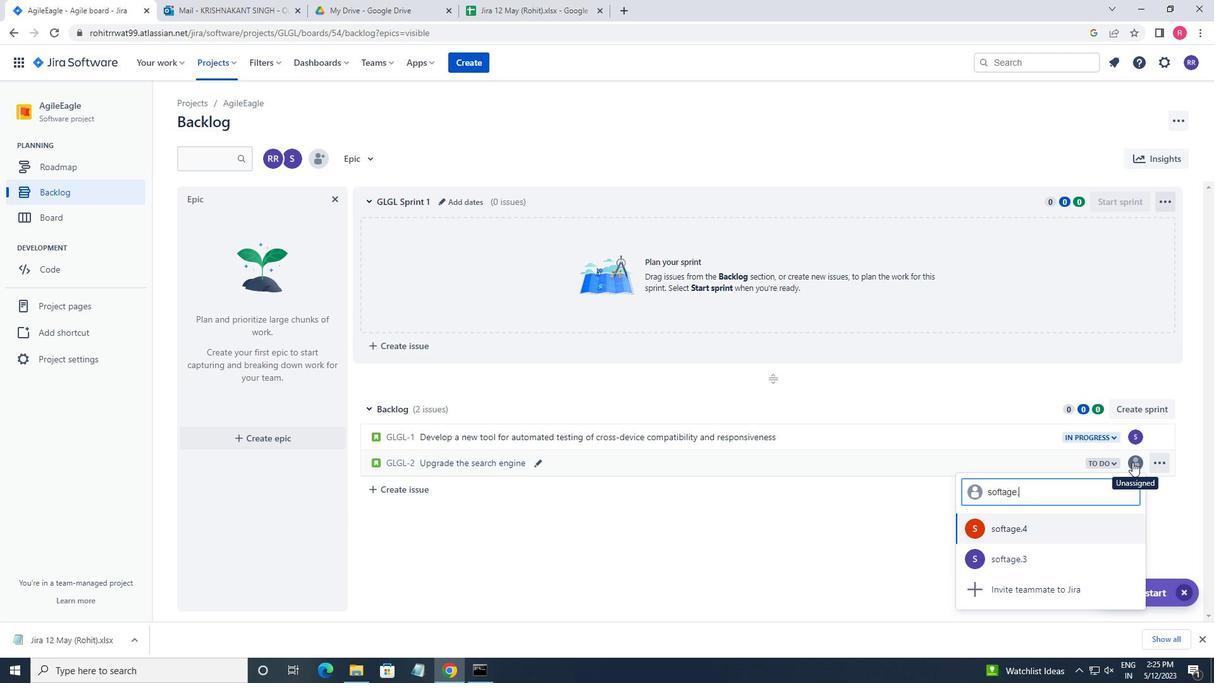 
Action: Mouse moved to (1040, 532)
Screenshot: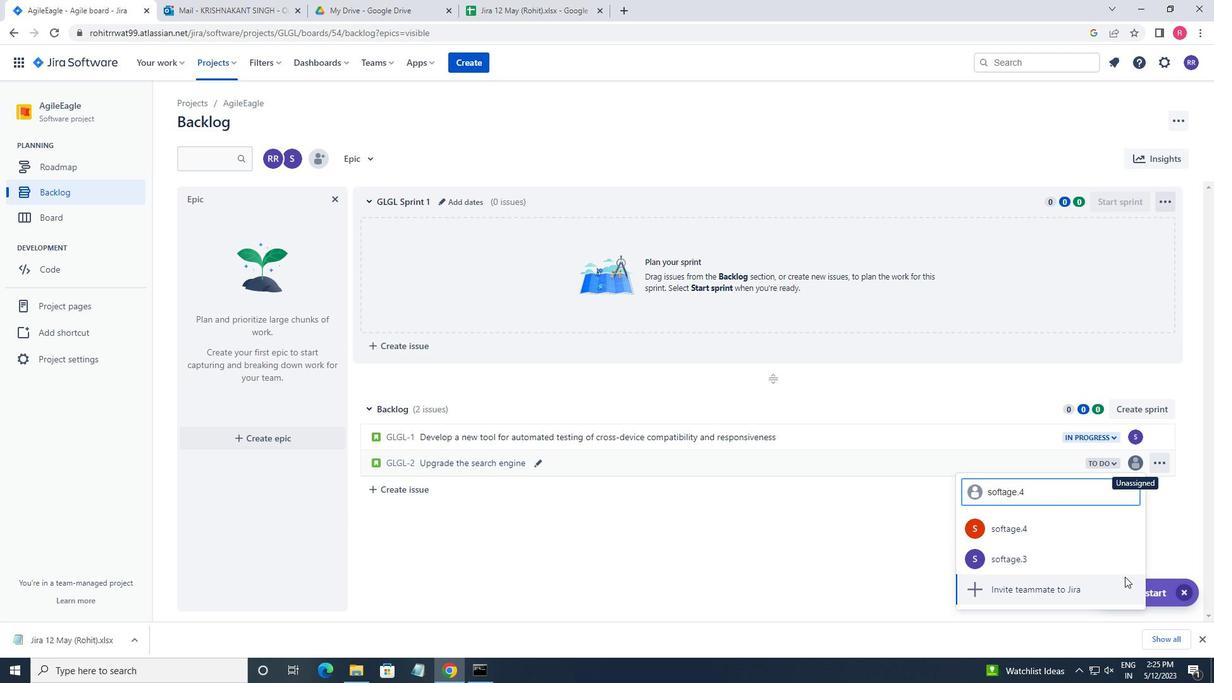 
Action: Mouse pressed left at (1040, 532)
Screenshot: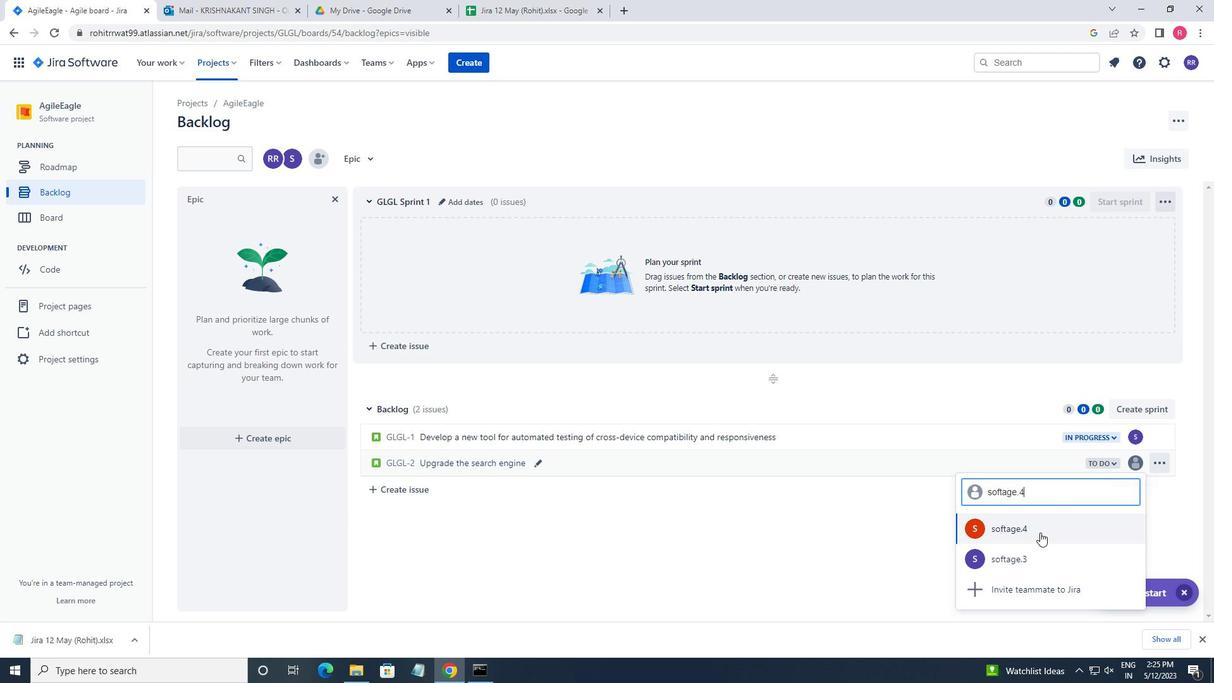
Action: Mouse moved to (1097, 461)
Screenshot: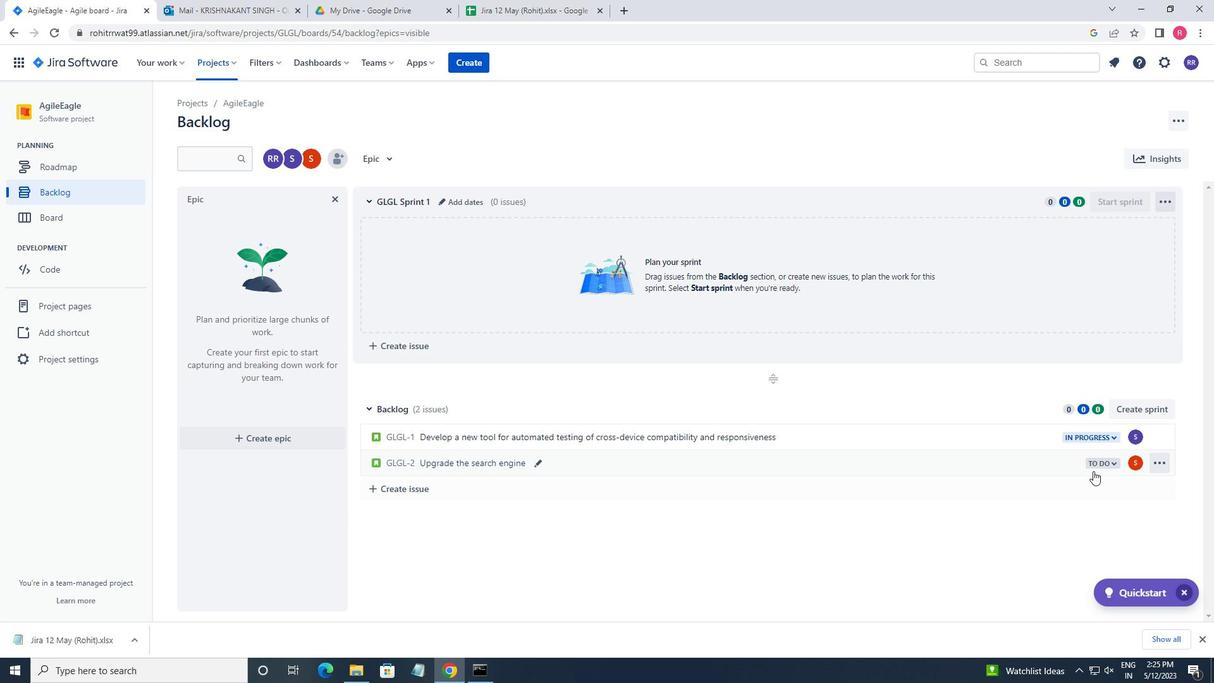 
Action: Mouse pressed left at (1097, 461)
Screenshot: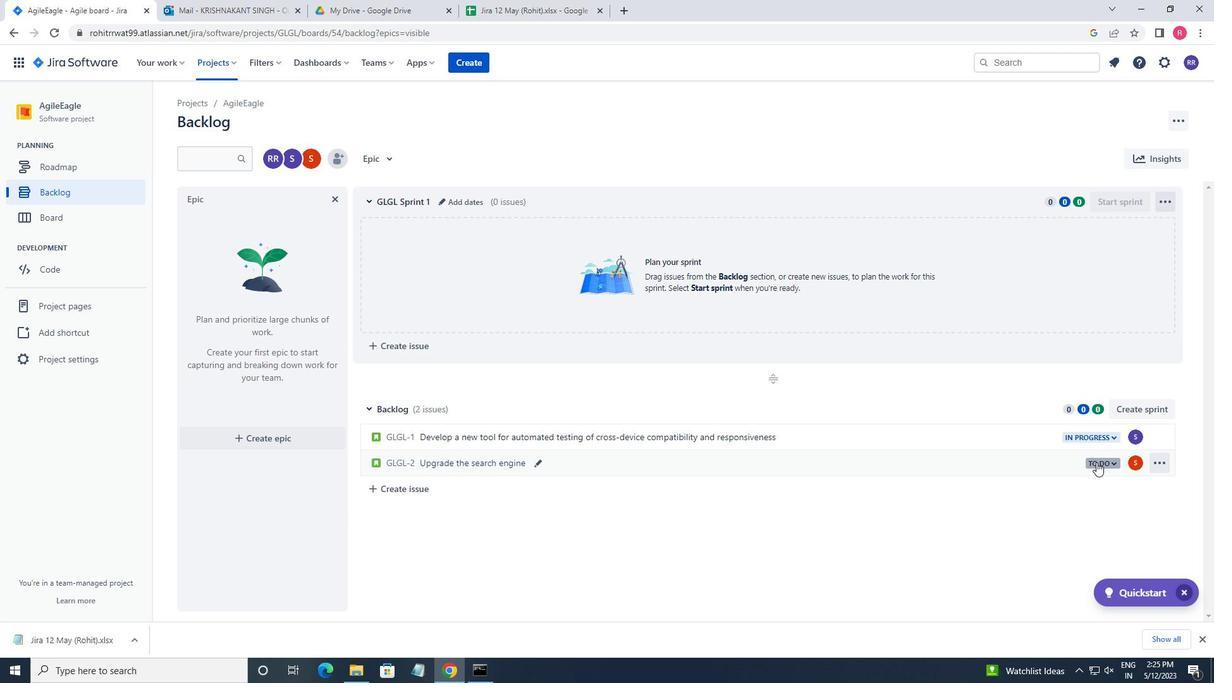 
Action: Mouse moved to (1046, 490)
Screenshot: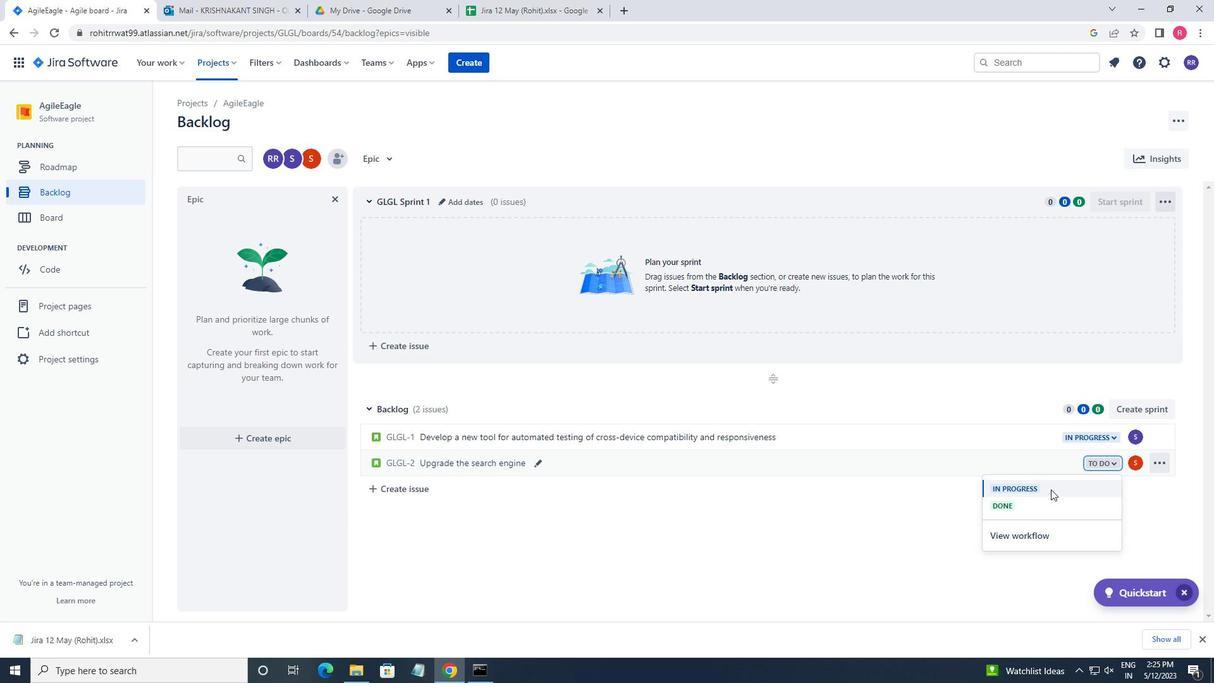 
Action: Mouse pressed left at (1046, 490)
Screenshot: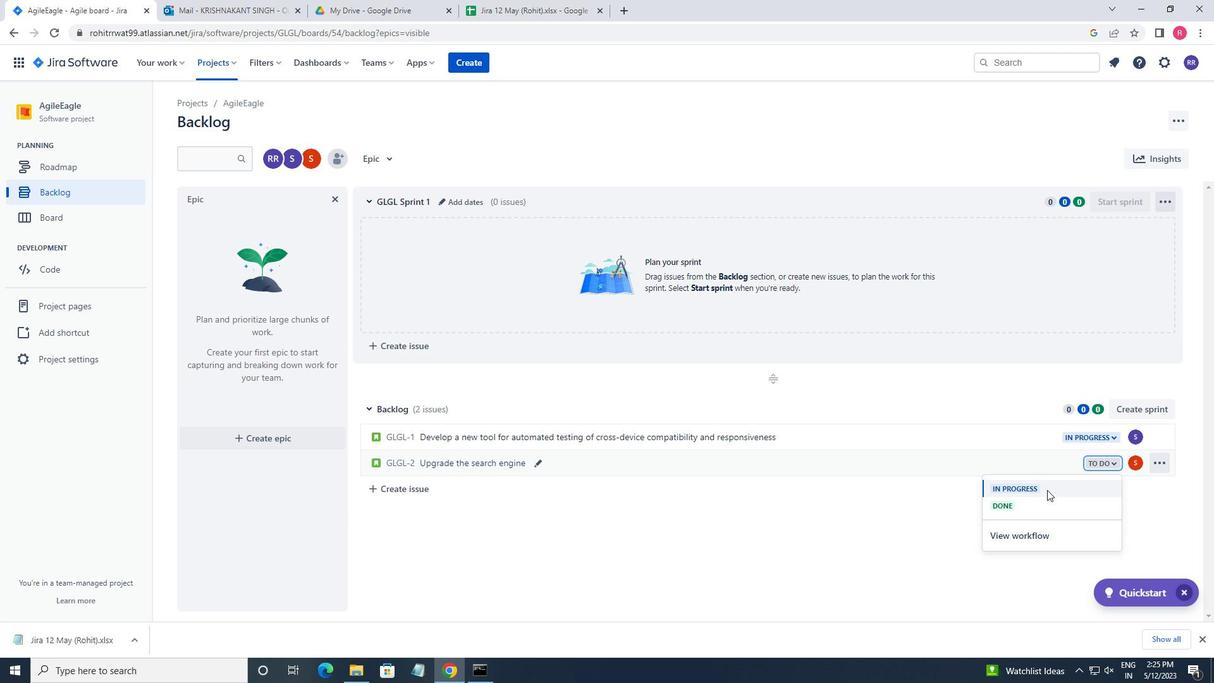 
